 Task: In the sheet Budget Analysis ToolFont size of heading  18 Font style of dataoswald 'Font size of data '9 Alignment of headline & dataAlign center.   Fill color in heading, Red Font color of dataIn the sheet   Radiant Sales log   book
Action: Key pressed <Key.caps_lock>B<Key.caps_lock>uget<Key.space><Key.caps_lock>A<Key.caps_lock>nalysis<Key.space><Key.caps_lock>T<Key.caps_lock>ool<Key.enter>
Screenshot: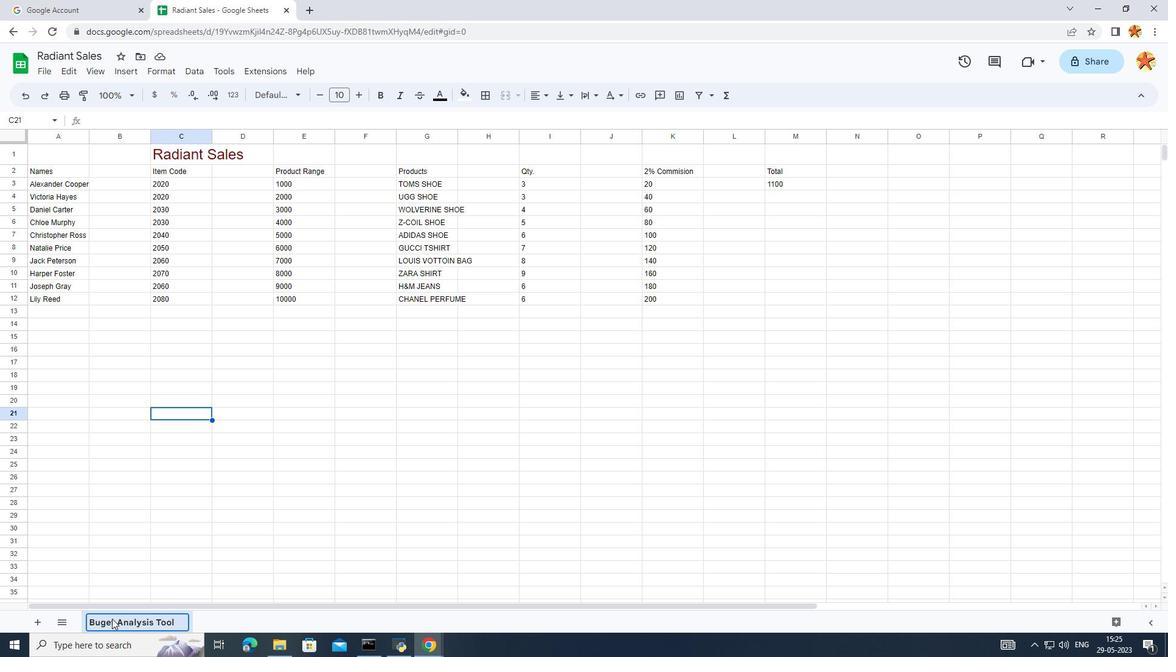 
Action: Mouse moved to (167, 144)
Screenshot: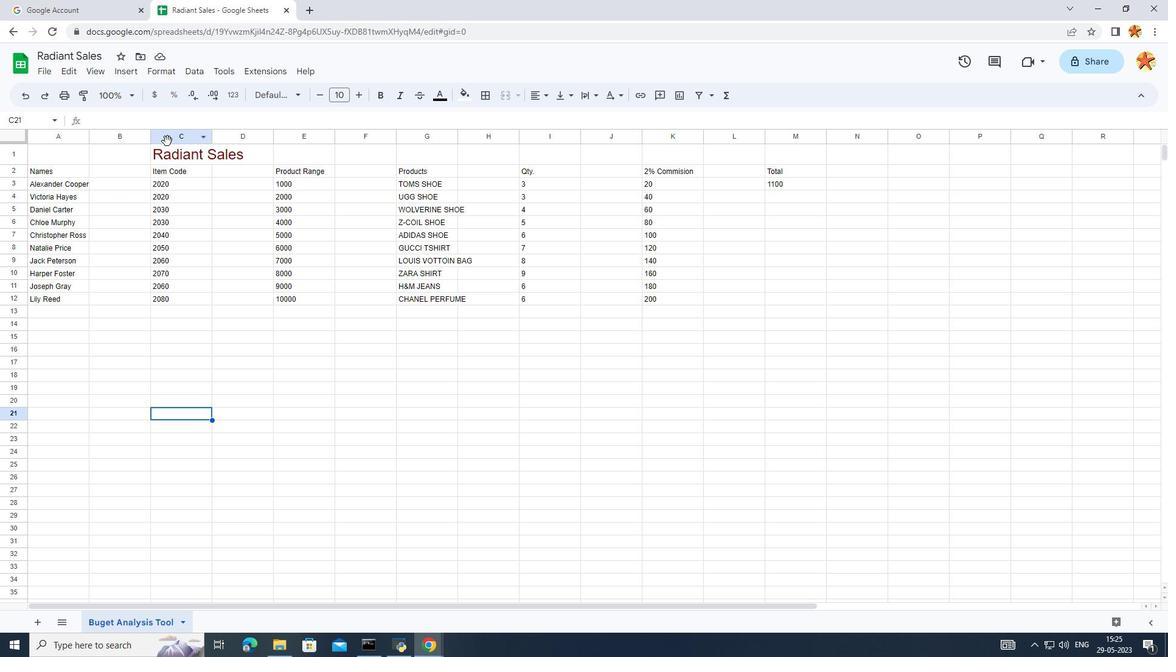 
Action: Mouse pressed left at (167, 144)
Screenshot: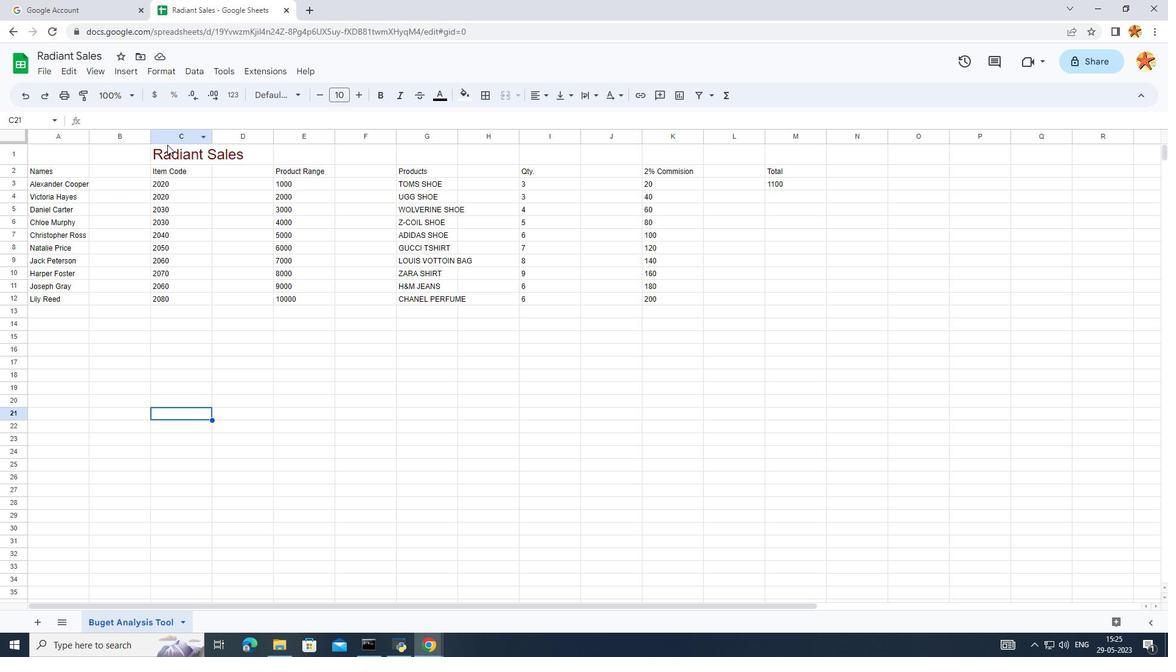 
Action: Mouse moved to (322, 93)
Screenshot: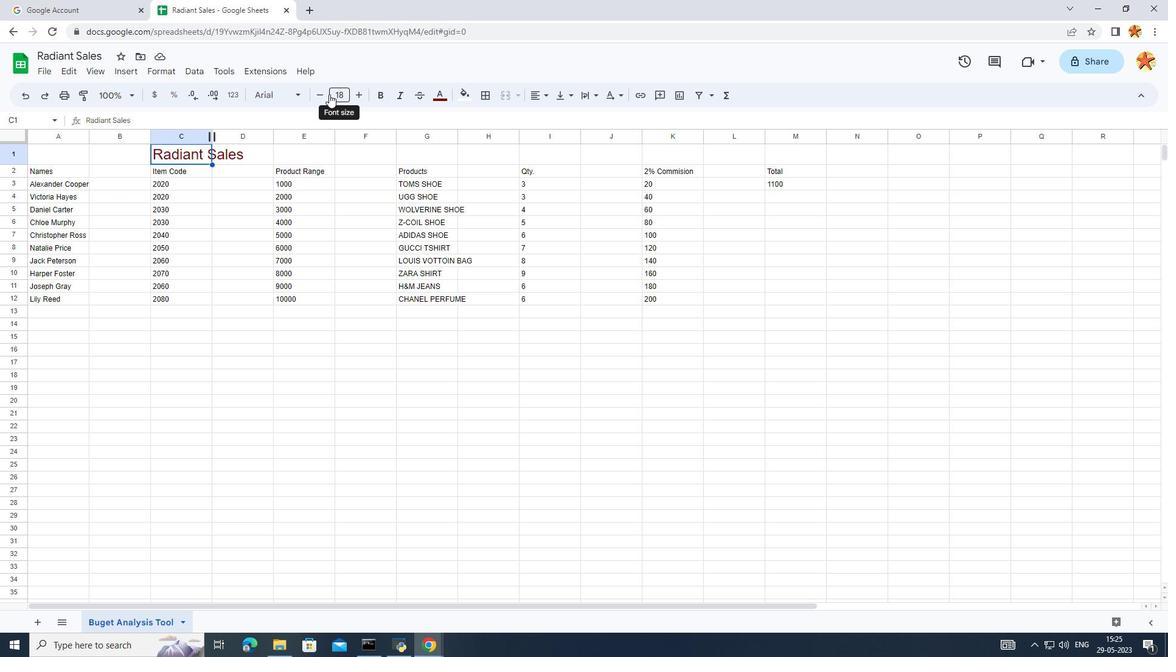 
Action: Mouse pressed left at (322, 93)
Screenshot: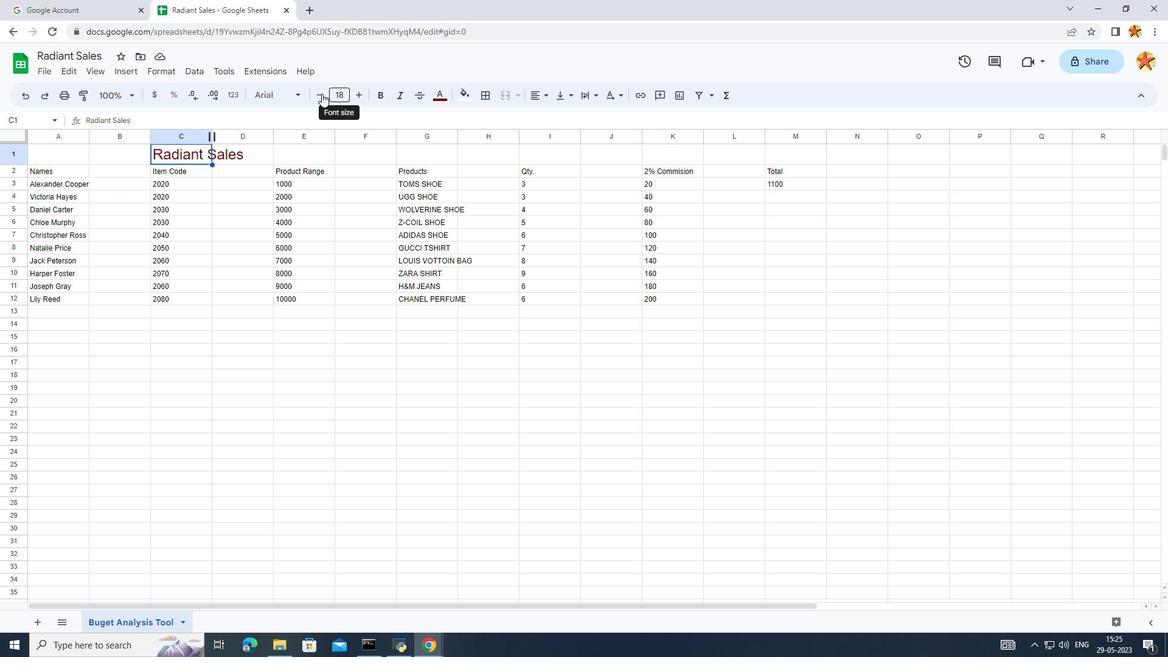 
Action: Mouse moved to (354, 96)
Screenshot: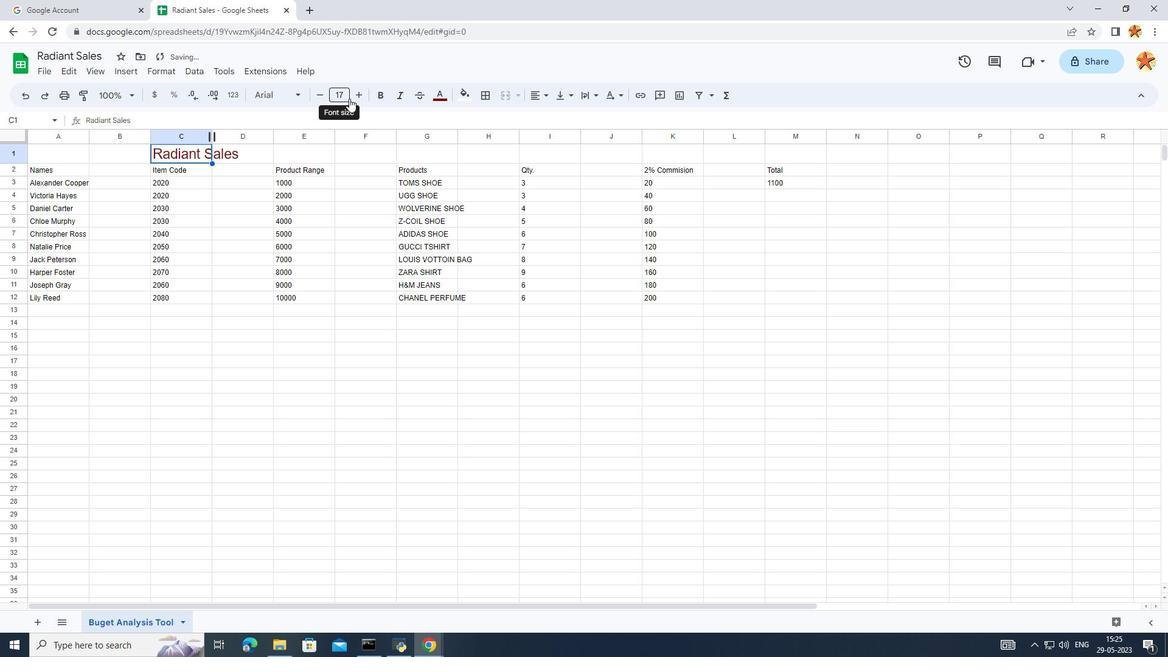 
Action: Mouse pressed left at (354, 96)
Screenshot: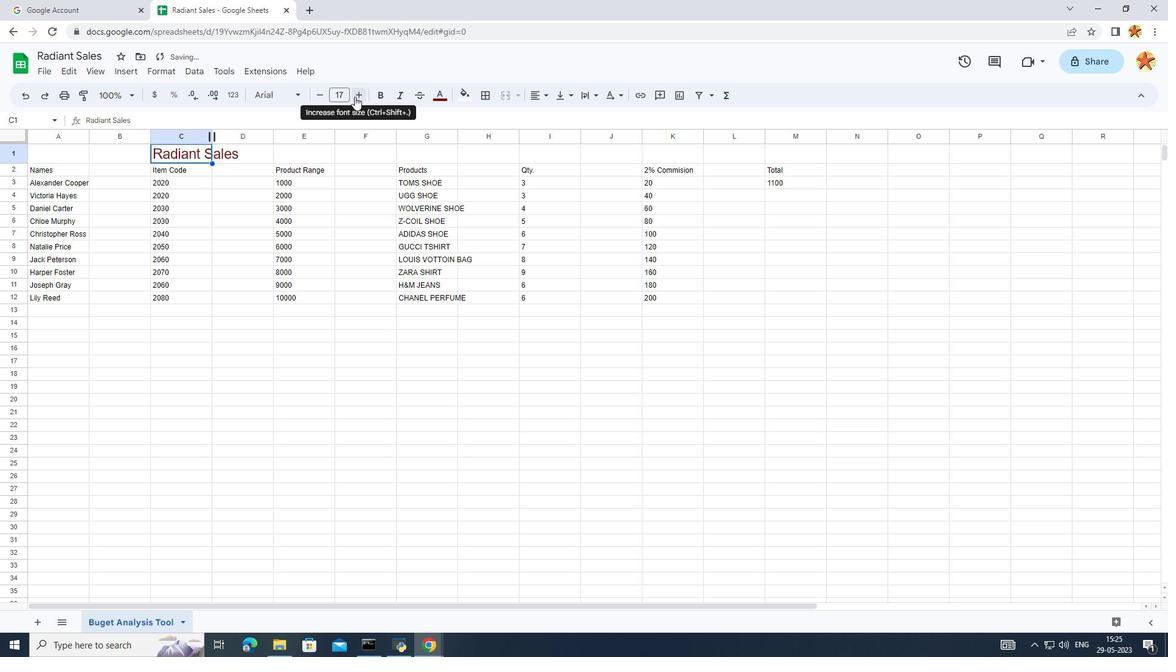 
Action: Mouse moved to (298, 91)
Screenshot: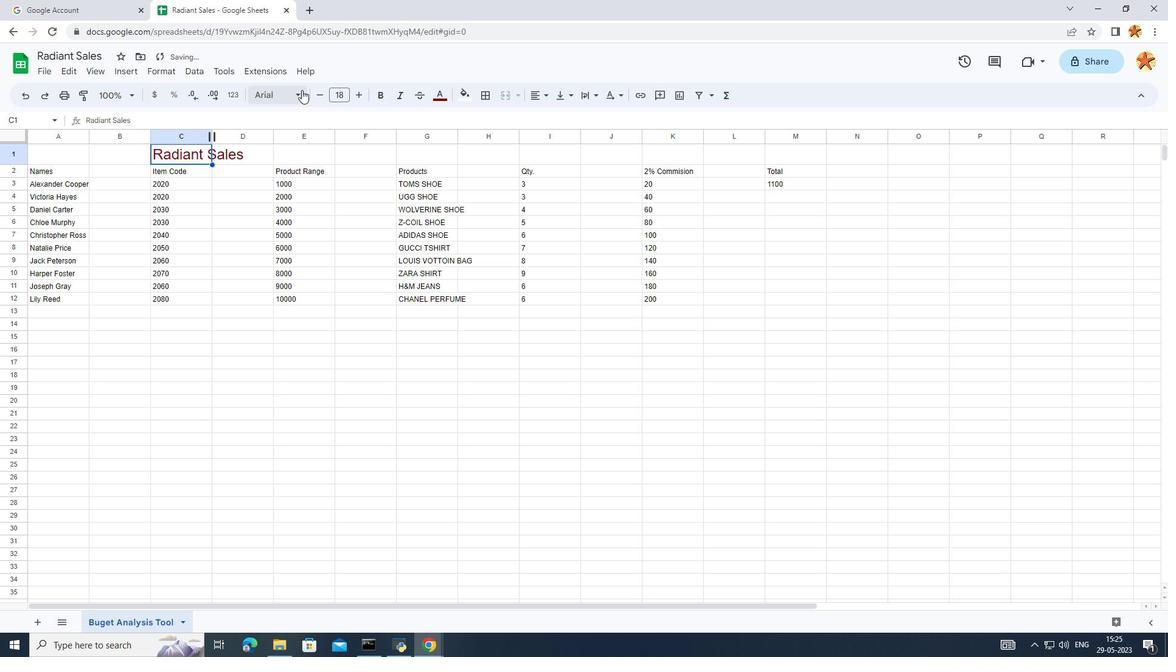 
Action: Mouse pressed left at (298, 91)
Screenshot: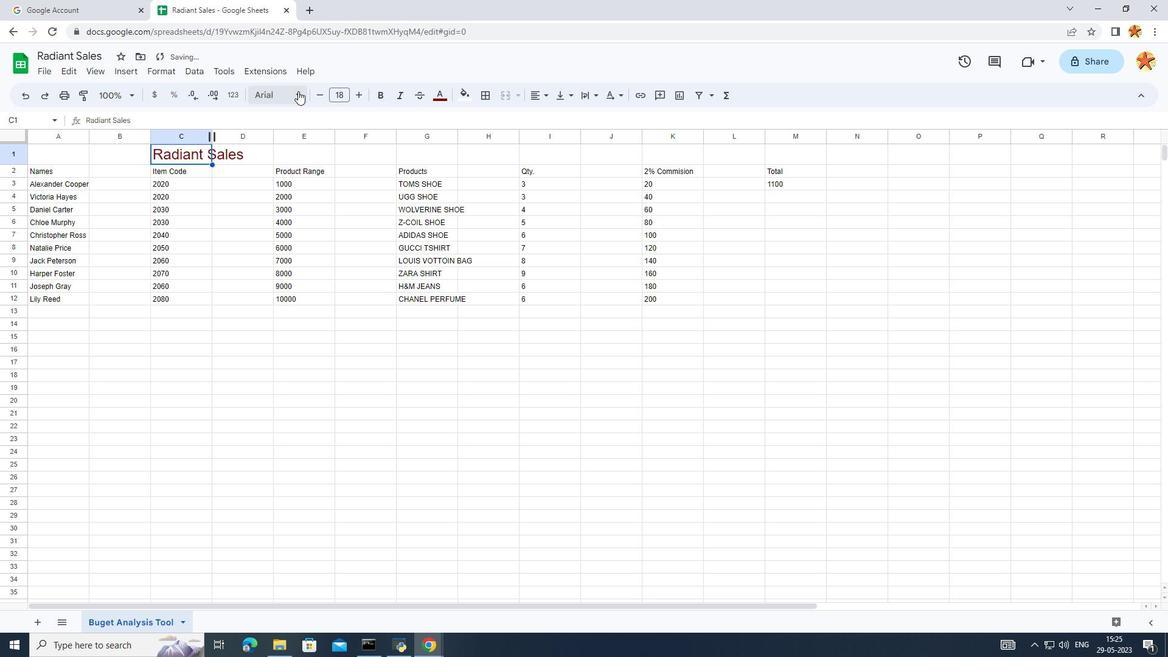 
Action: Mouse moved to (307, 454)
Screenshot: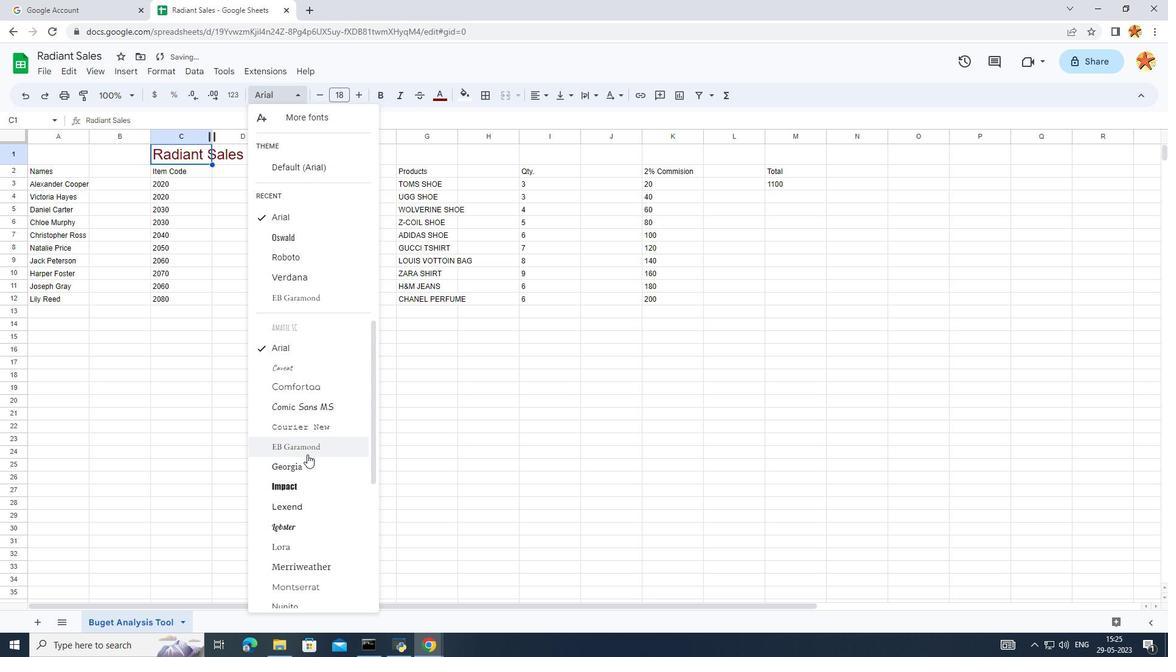 
Action: Mouse scrolled (307, 454) with delta (0, 0)
Screenshot: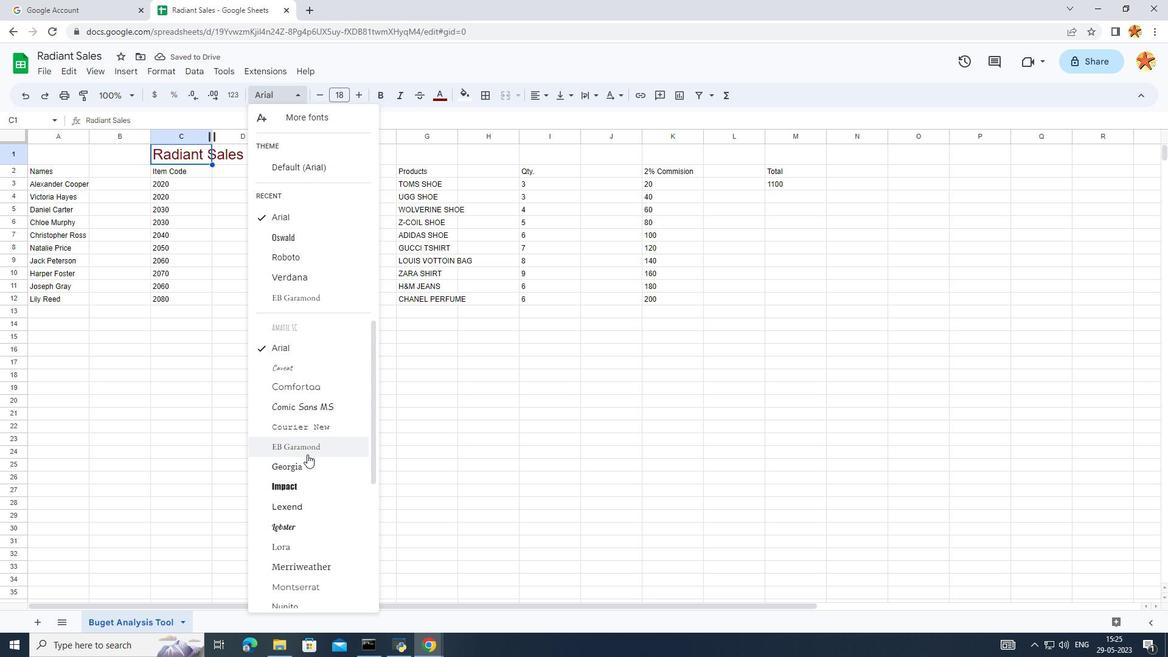 
Action: Mouse scrolled (307, 454) with delta (0, 0)
Screenshot: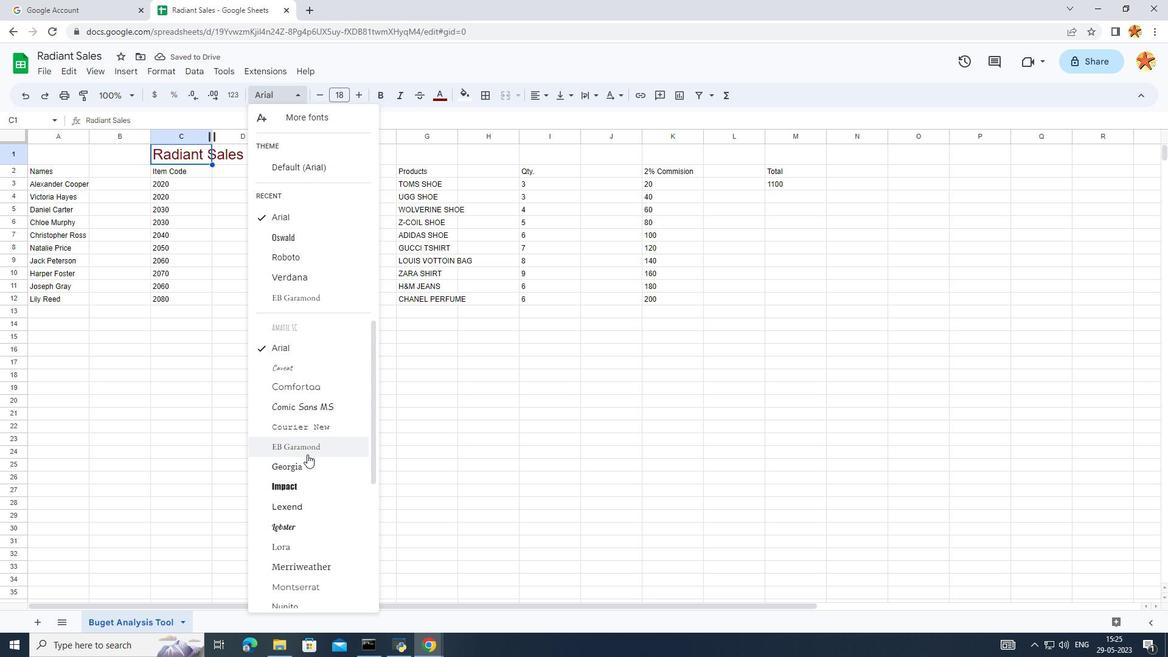 
Action: Mouse scrolled (307, 454) with delta (0, 0)
Screenshot: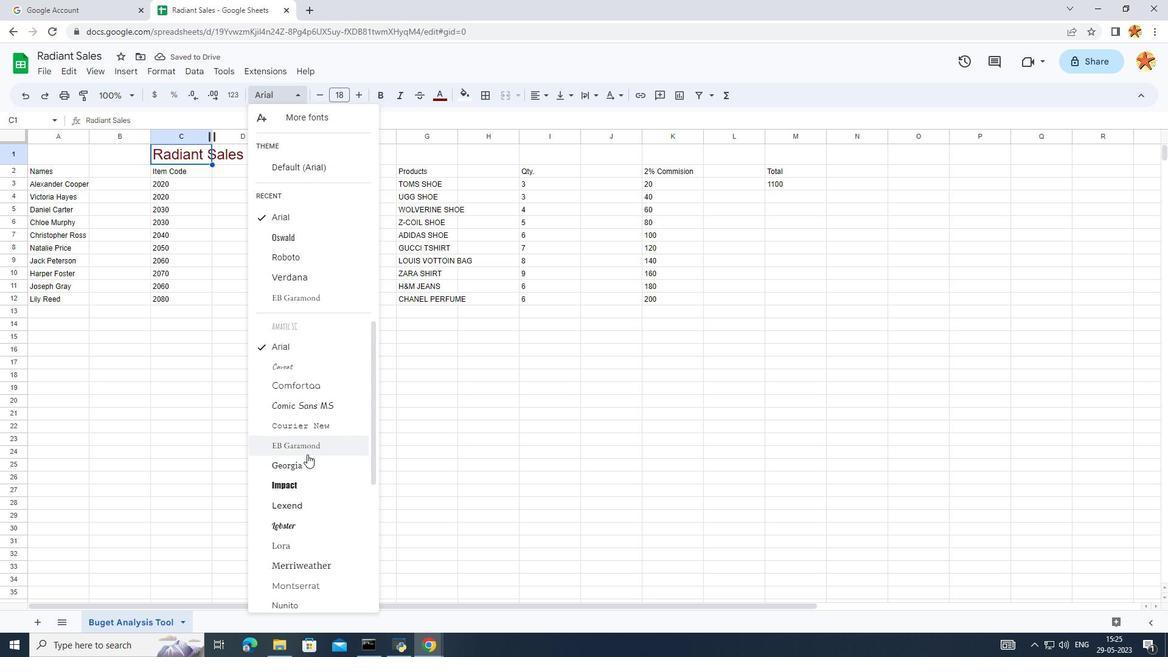 
Action: Mouse pressed left at (307, 454)
Screenshot: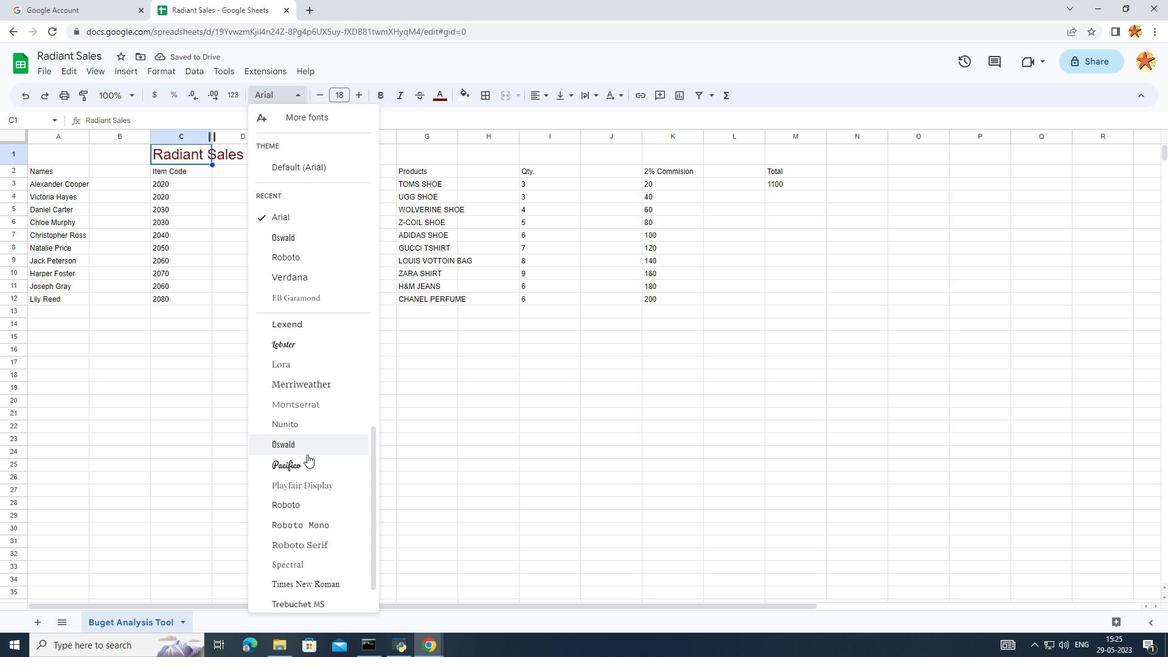 
Action: Mouse moved to (45, 171)
Screenshot: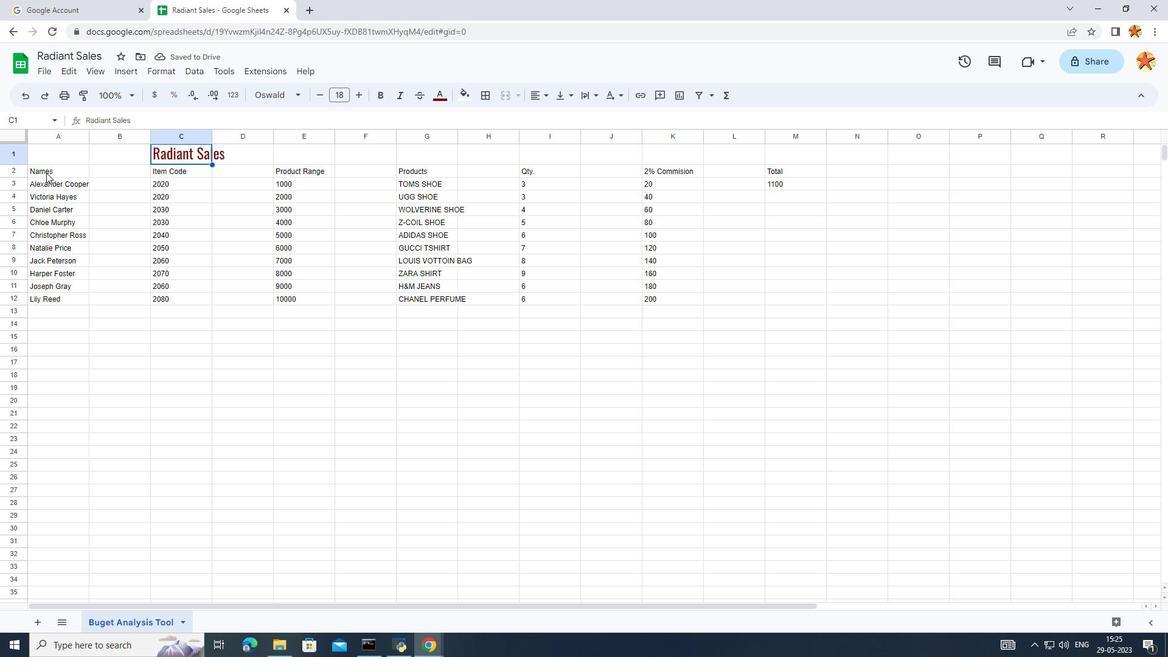 
Action: Mouse pressed left at (45, 171)
Screenshot: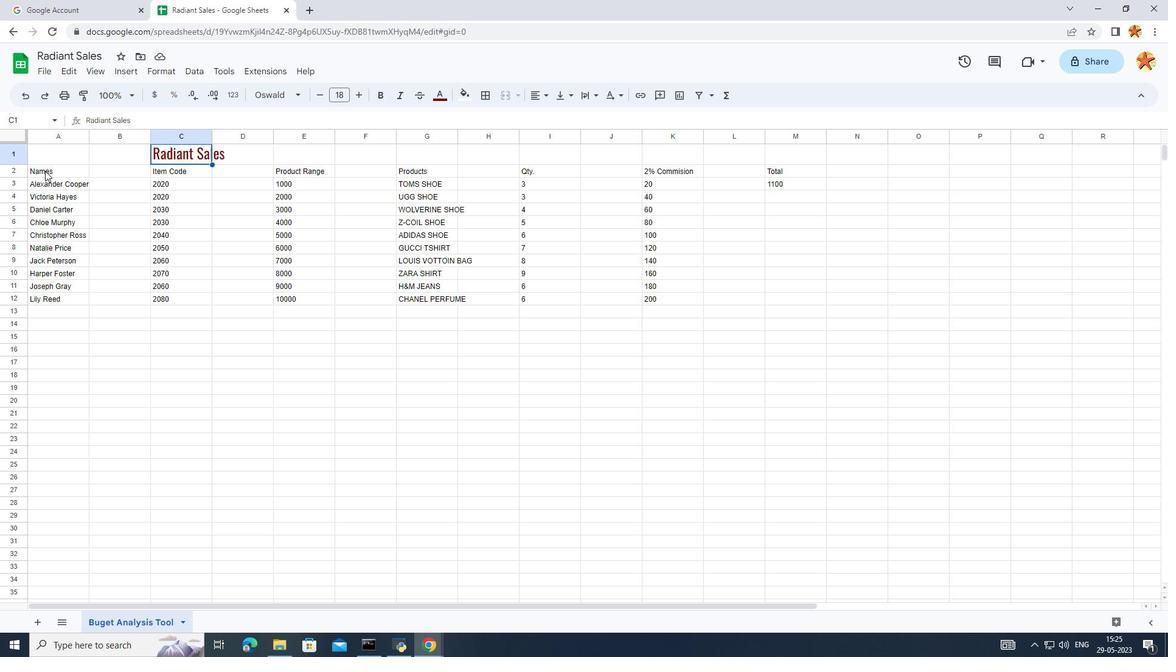 
Action: Mouse moved to (266, 95)
Screenshot: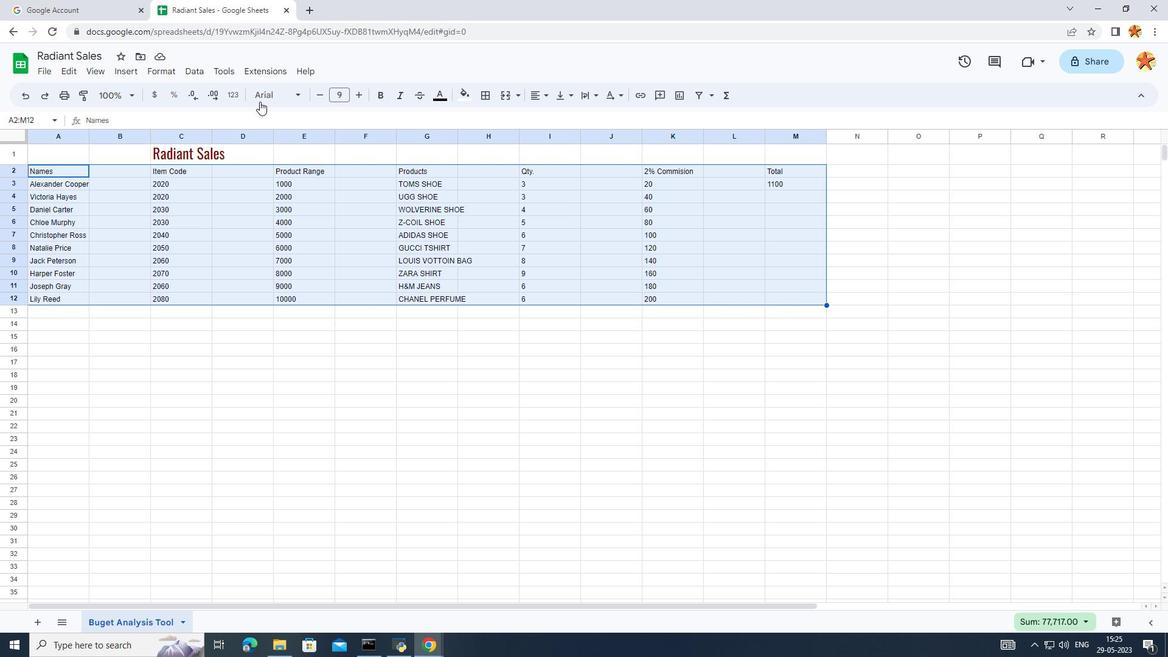 
Action: Mouse pressed left at (266, 95)
Screenshot: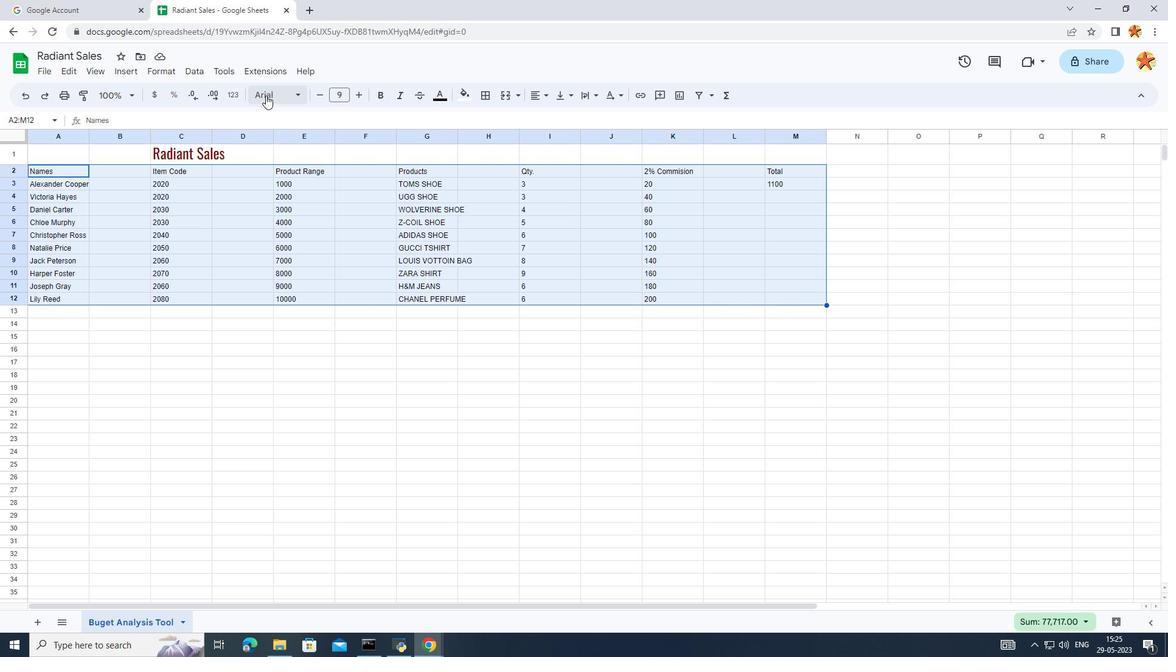 
Action: Mouse moved to (295, 224)
Screenshot: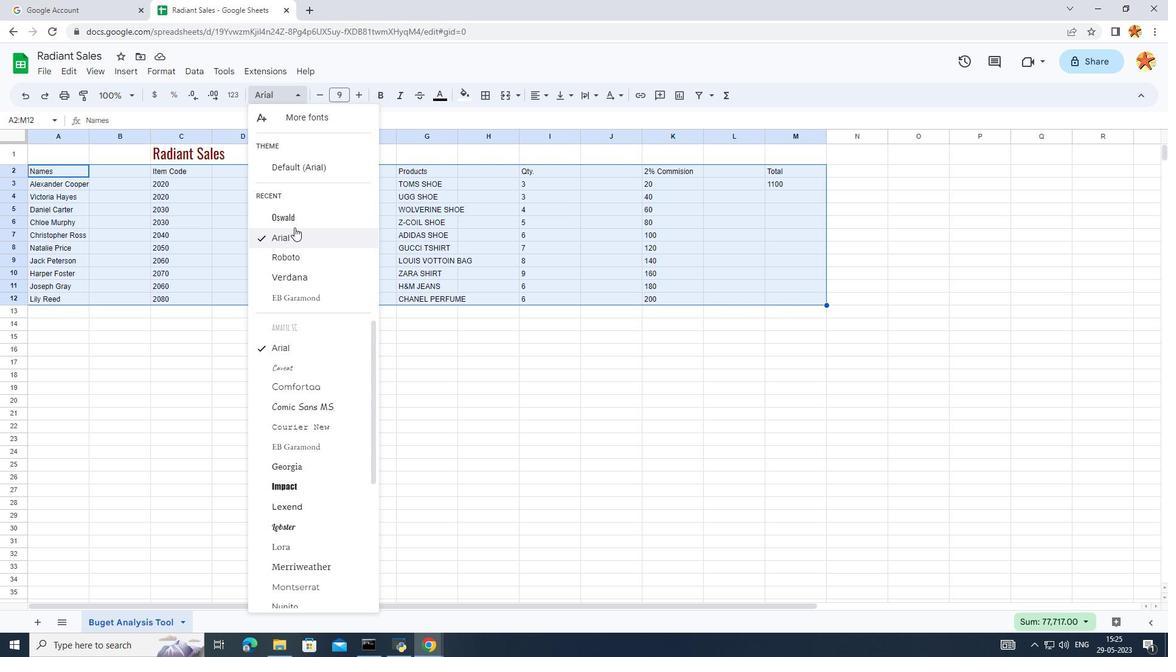 
Action: Mouse pressed left at (295, 224)
Screenshot: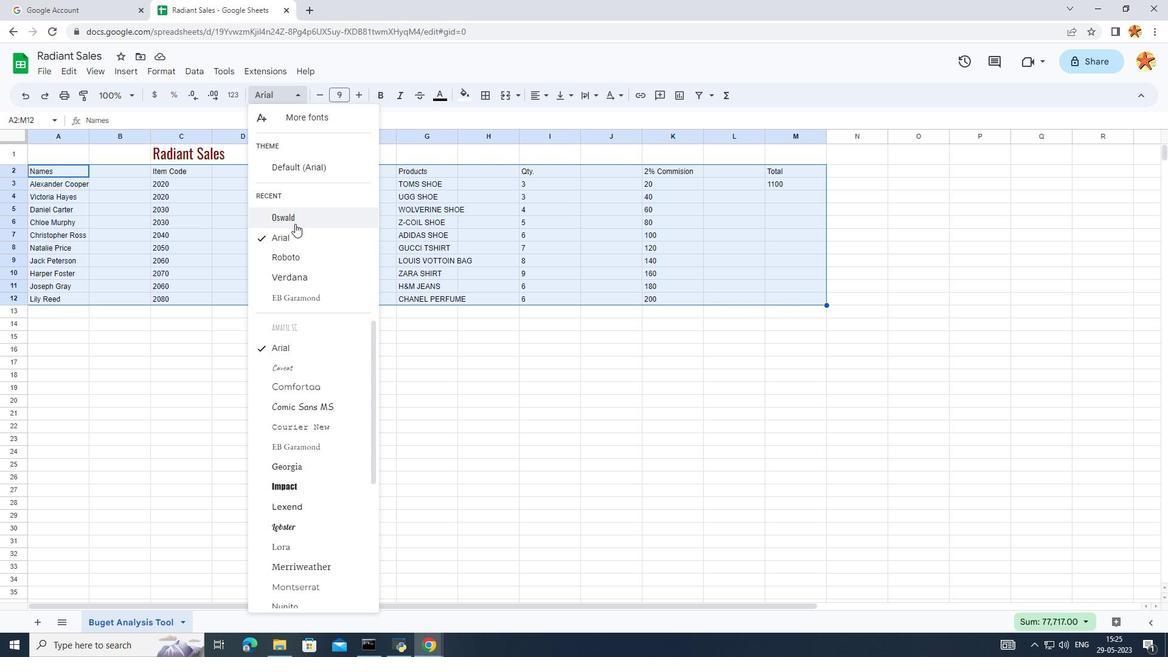 
Action: Mouse moved to (540, 96)
Screenshot: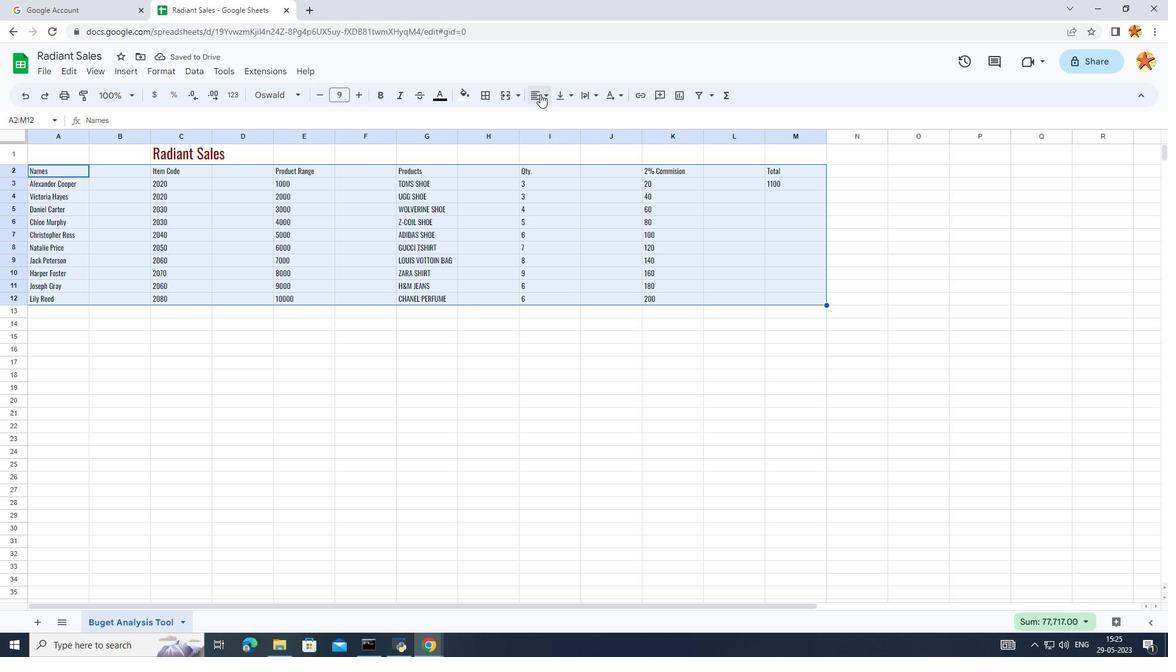 
Action: Mouse pressed left at (540, 96)
Screenshot: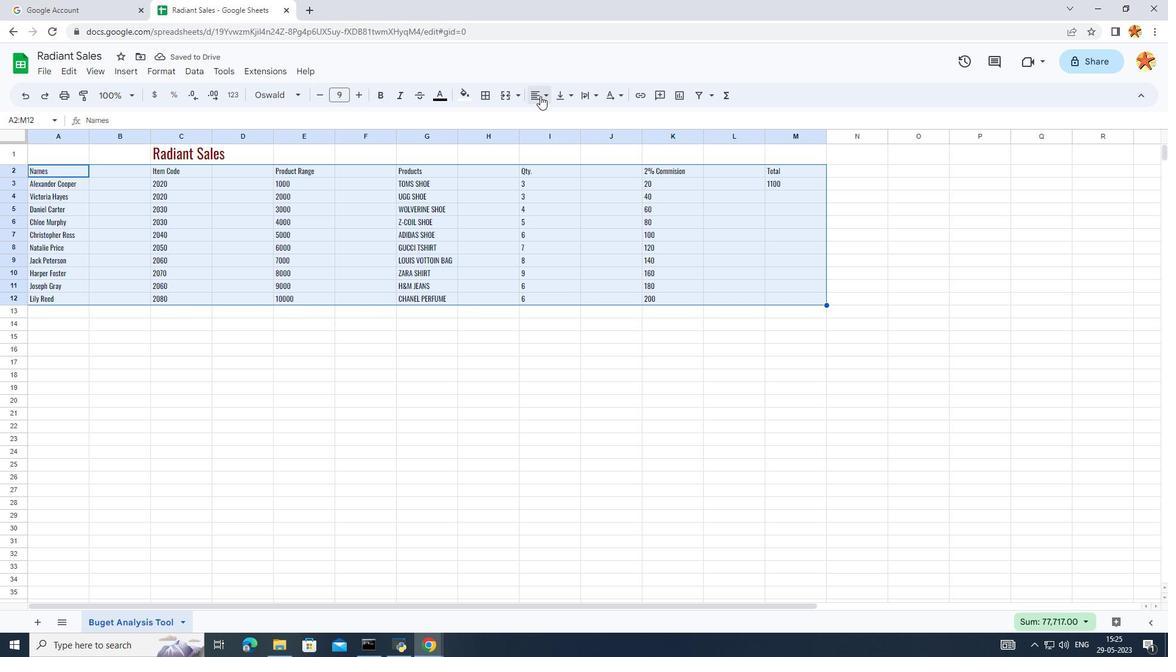 
Action: Mouse moved to (555, 116)
Screenshot: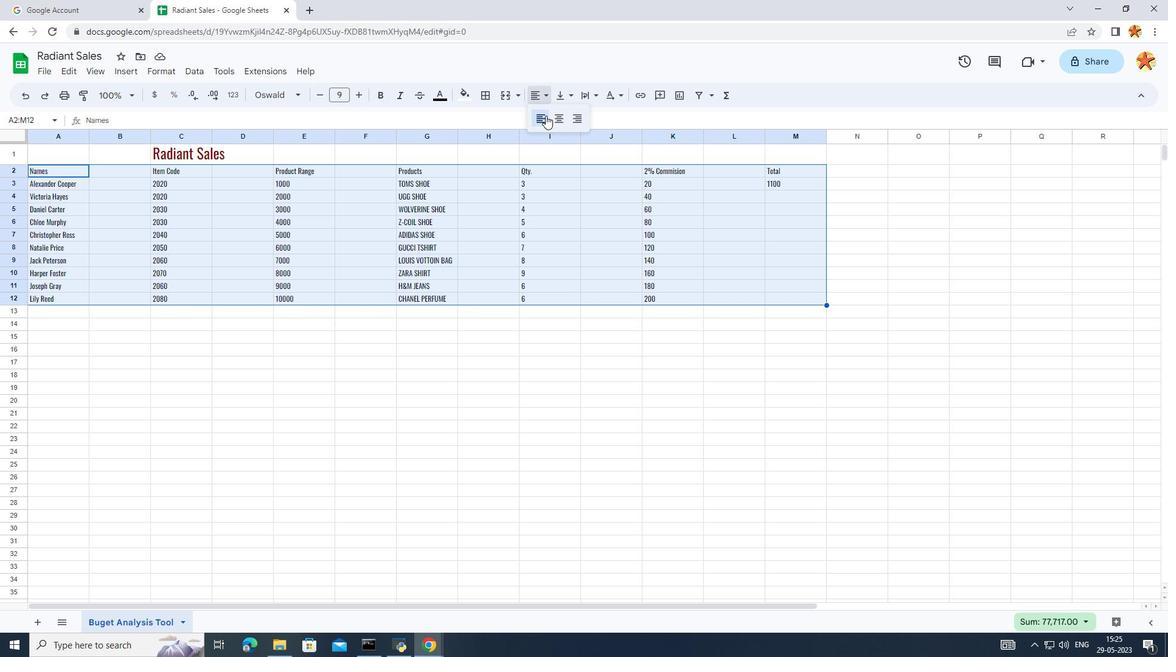 
Action: Mouse pressed left at (555, 116)
Screenshot: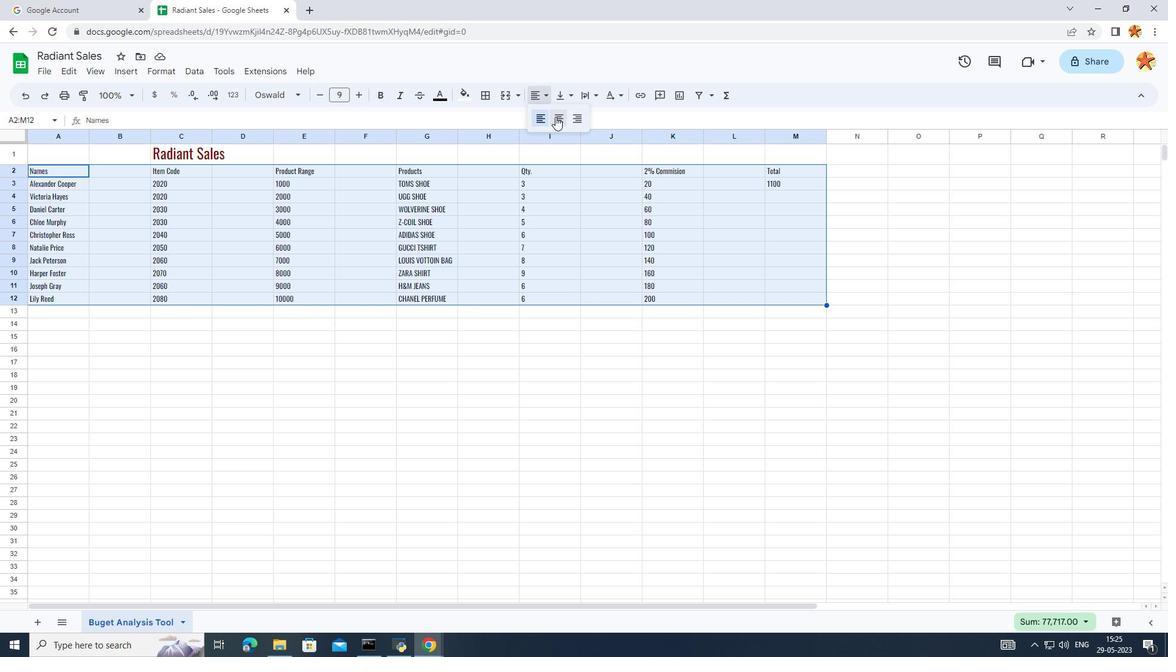 
Action: Mouse moved to (175, 158)
Screenshot: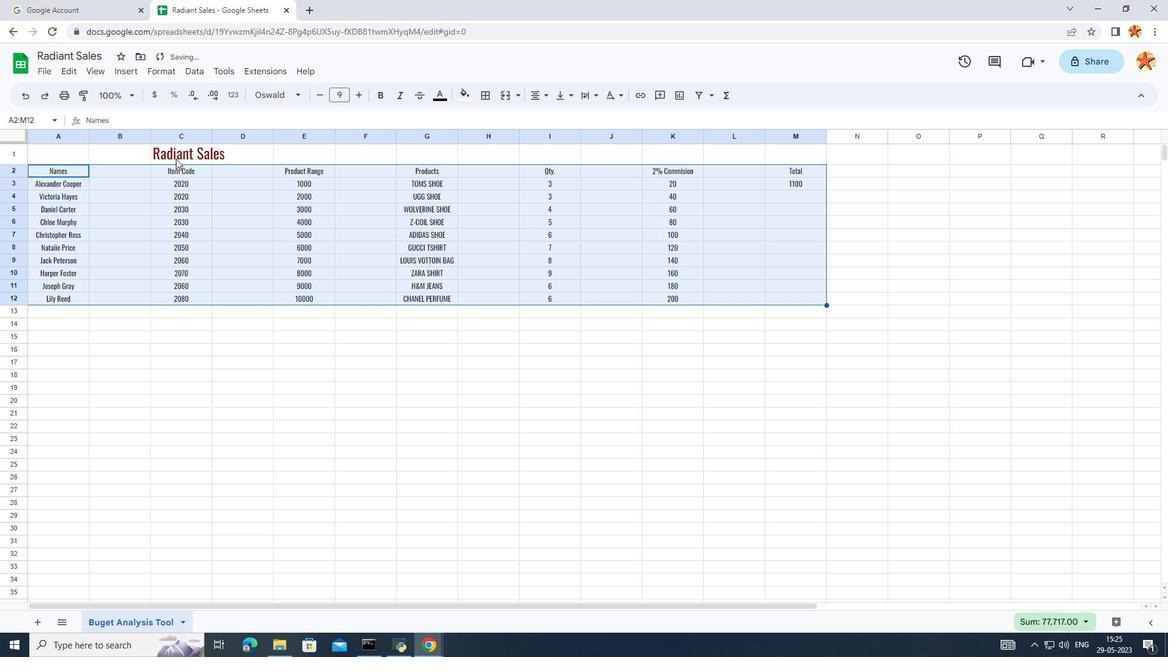 
Action: Mouse pressed left at (175, 158)
Screenshot: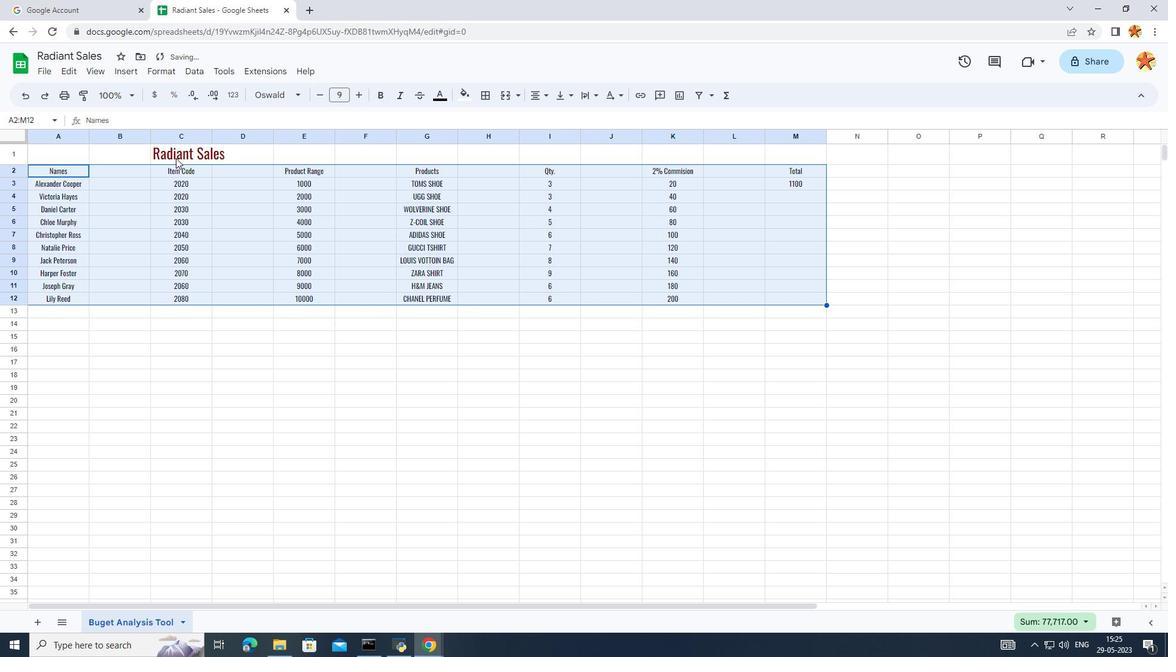 
Action: Mouse moved to (536, 94)
Screenshot: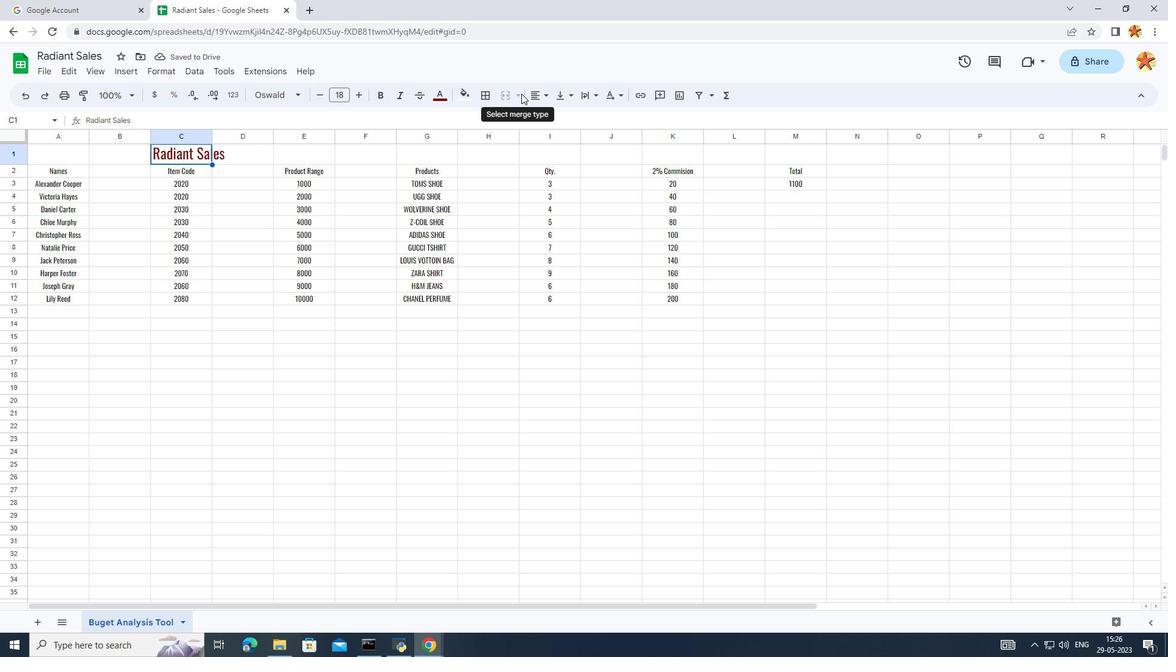 
Action: Mouse pressed left at (536, 94)
Screenshot: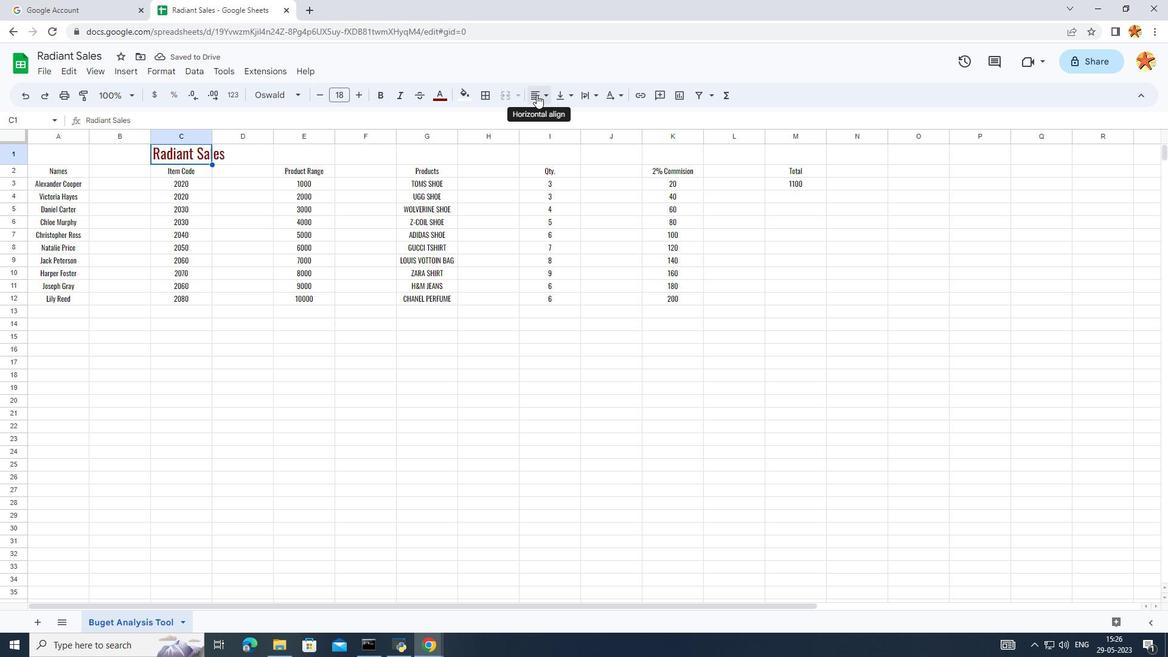 
Action: Mouse moved to (555, 115)
Screenshot: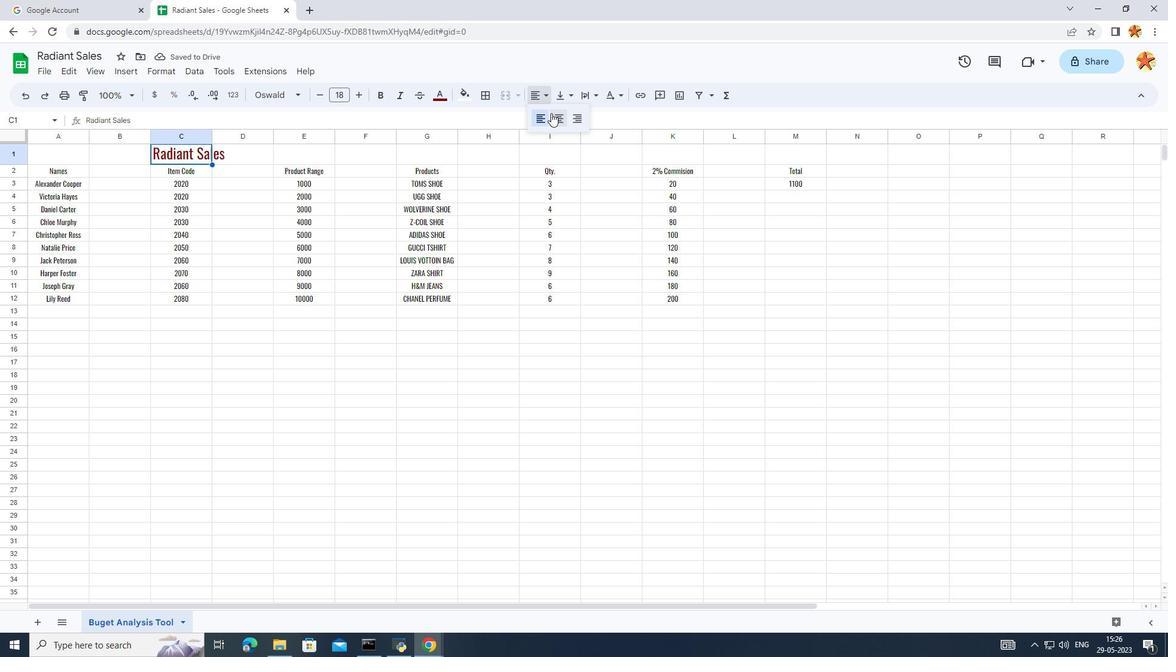 
Action: Mouse pressed left at (555, 115)
Screenshot: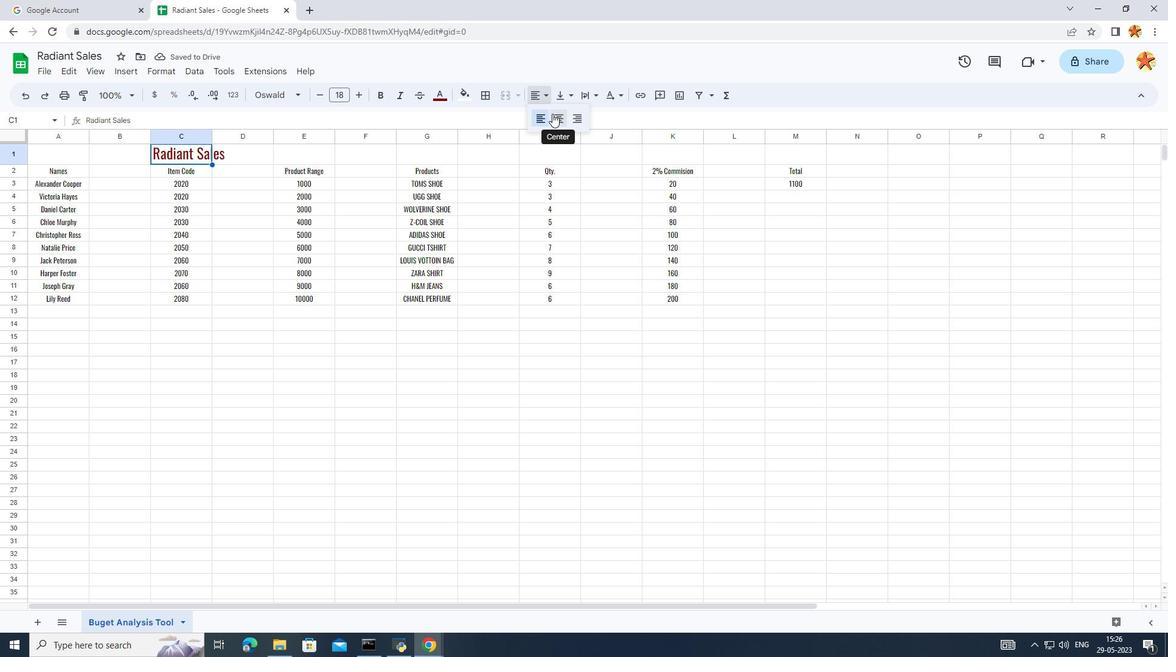 
Action: Mouse moved to (151, 435)
Screenshot: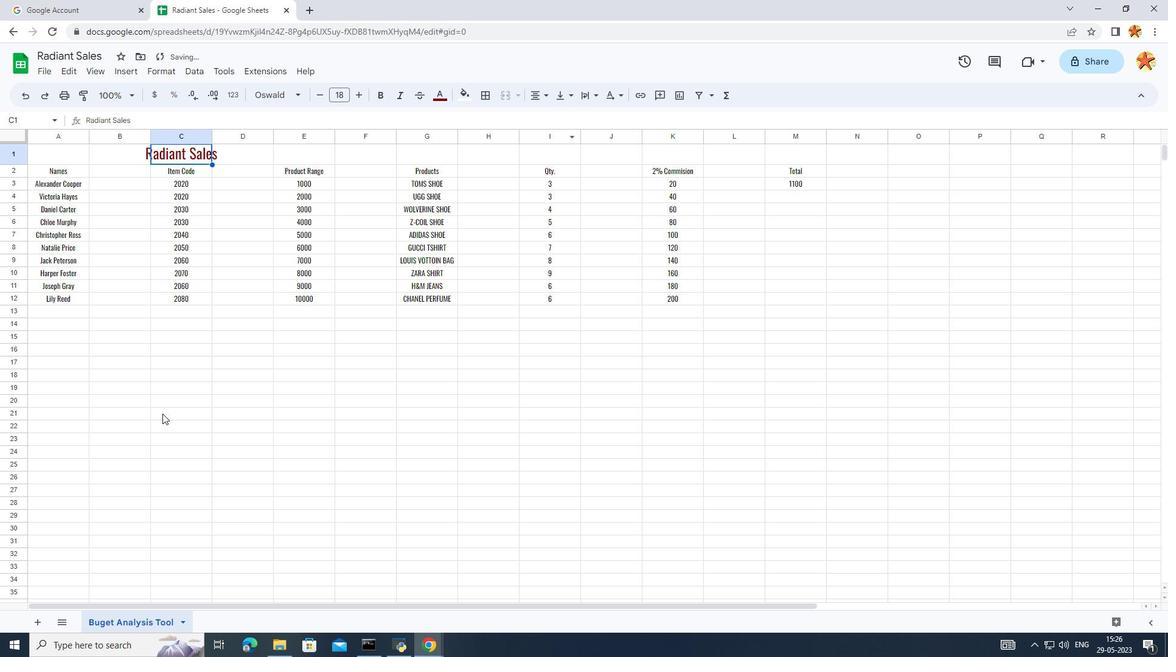 
Action: Mouse pressed left at (151, 435)
Screenshot: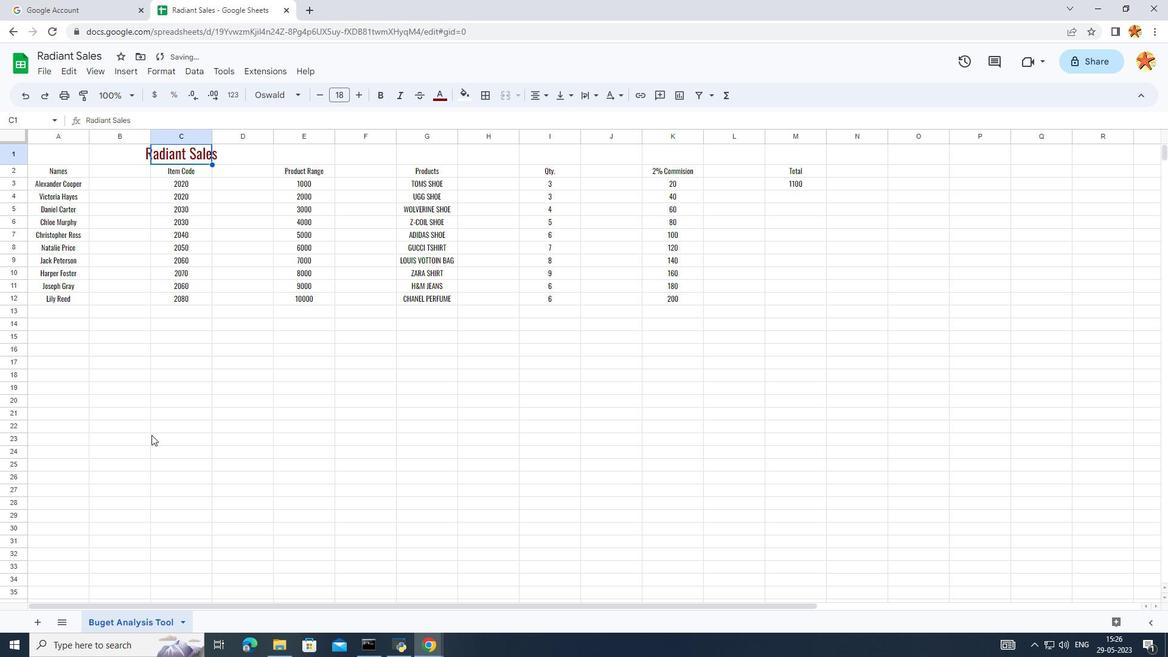 
Action: Mouse moved to (149, 147)
Screenshot: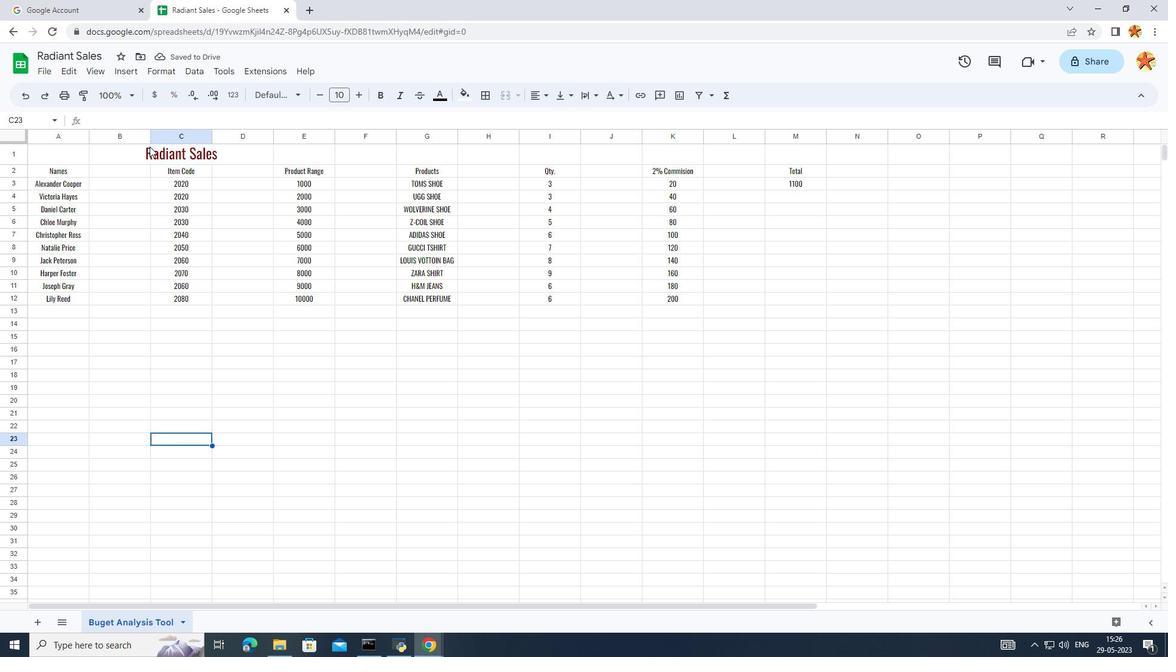 
Action: Mouse pressed left at (149, 147)
Screenshot: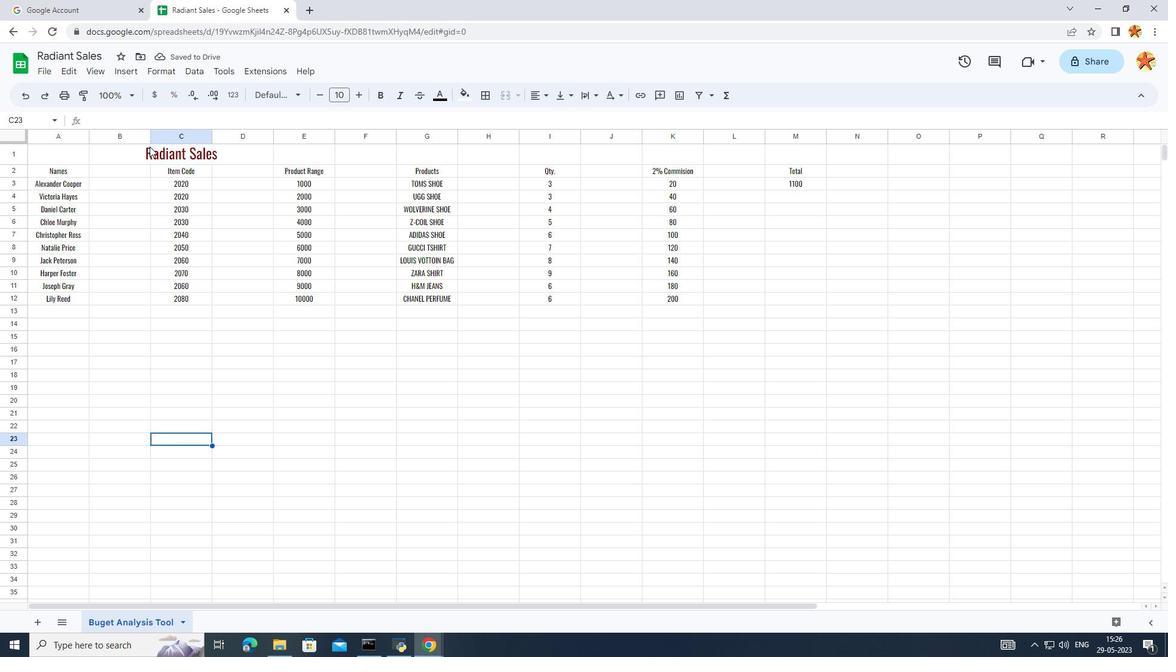 
Action: Mouse moved to (107, 365)
Screenshot: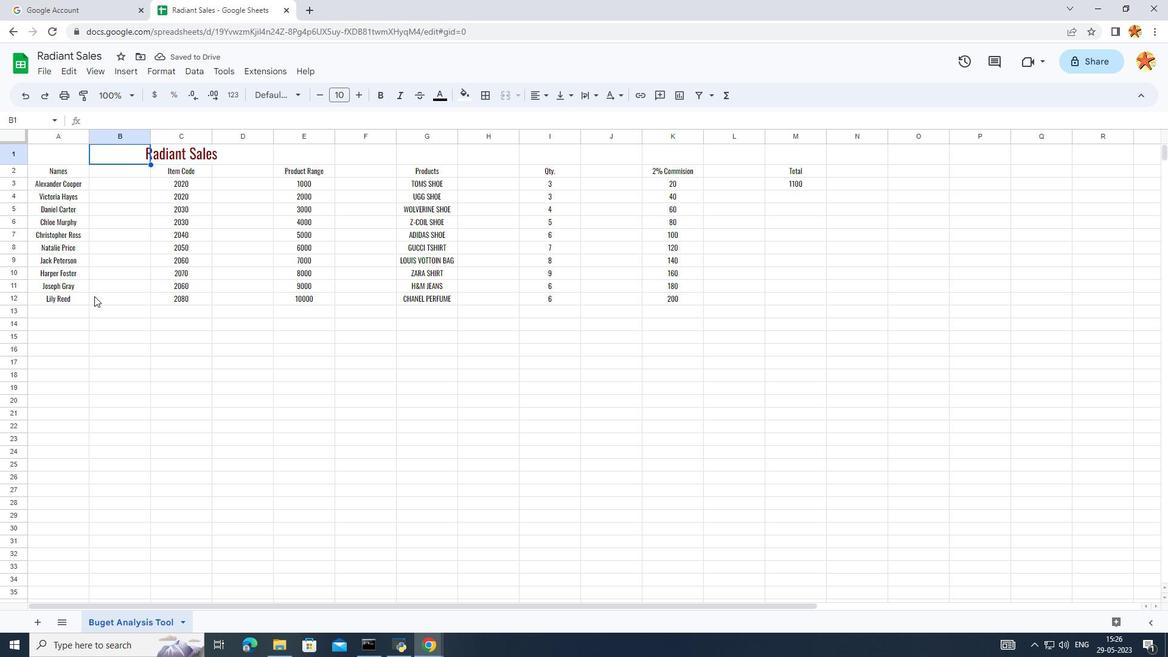 
Action: Mouse pressed left at (107, 365)
Screenshot: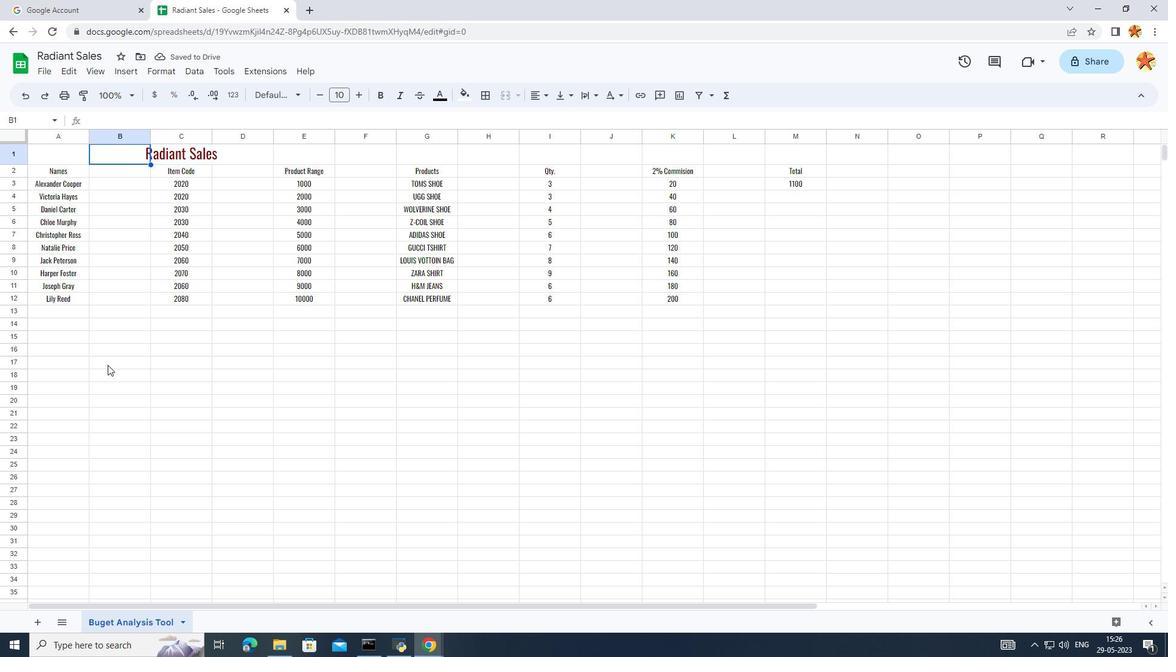 
Action: Mouse moved to (149, 154)
Screenshot: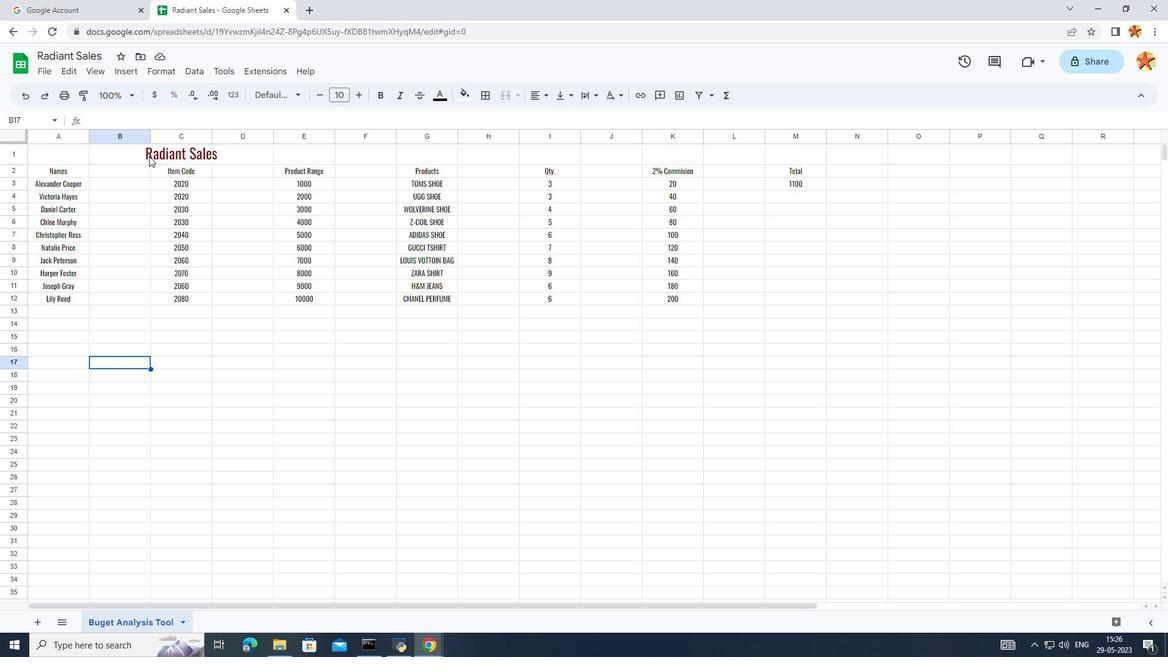 
Action: Mouse pressed left at (149, 154)
Screenshot: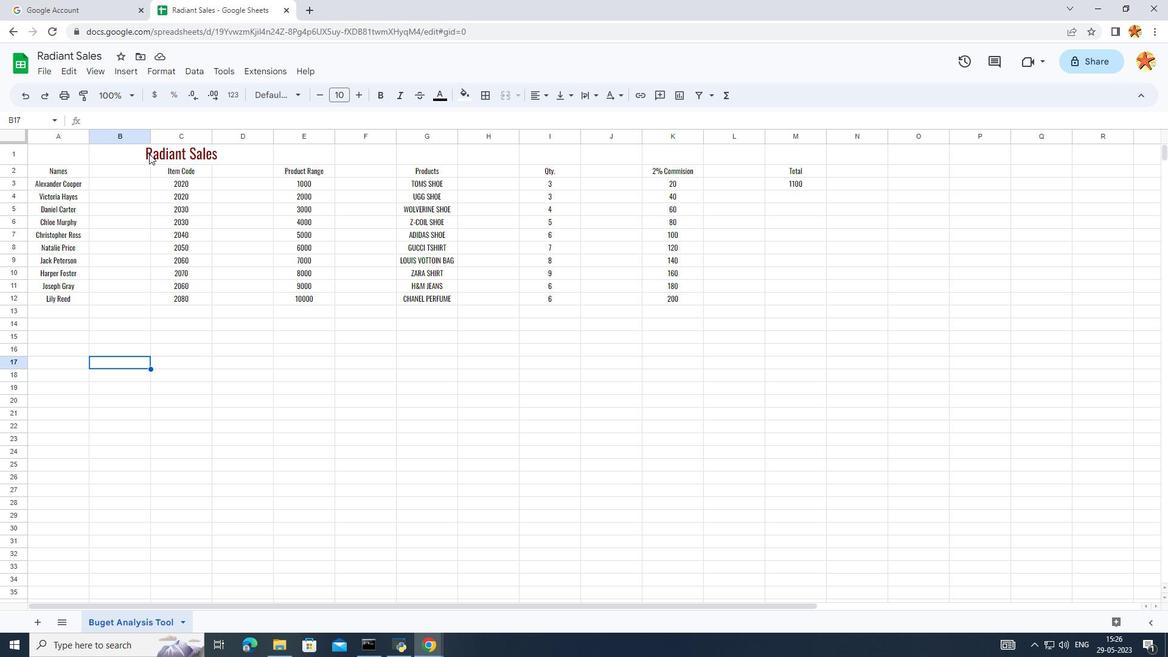 
Action: Mouse moved to (454, 98)
Screenshot: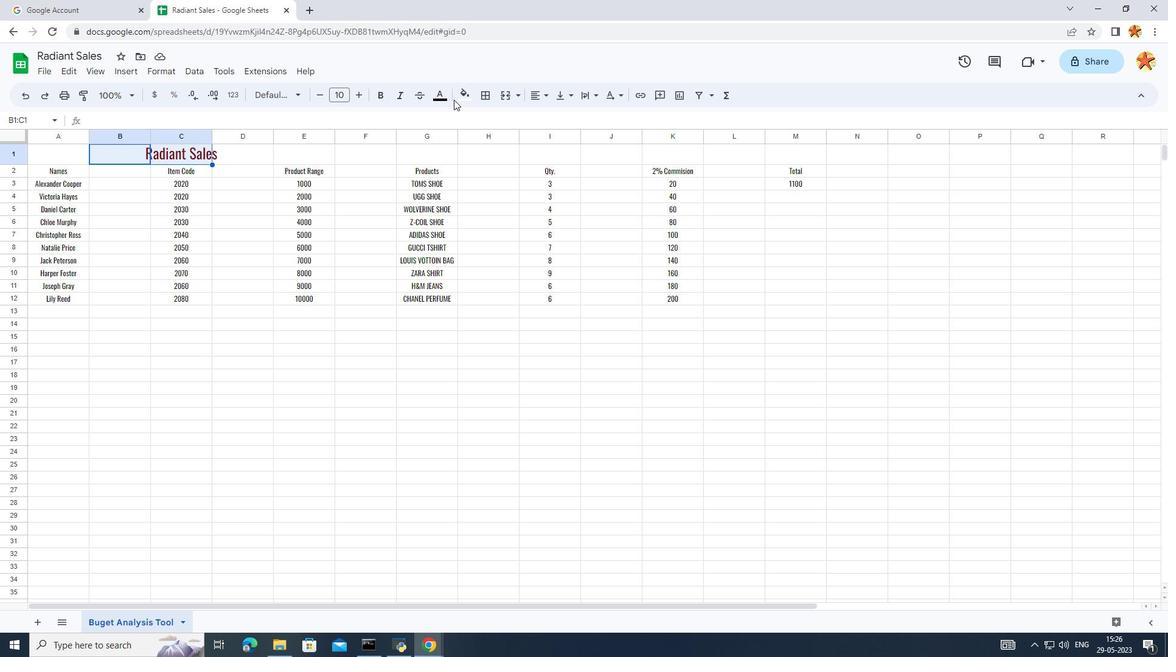 
Action: Mouse pressed left at (454, 98)
Screenshot: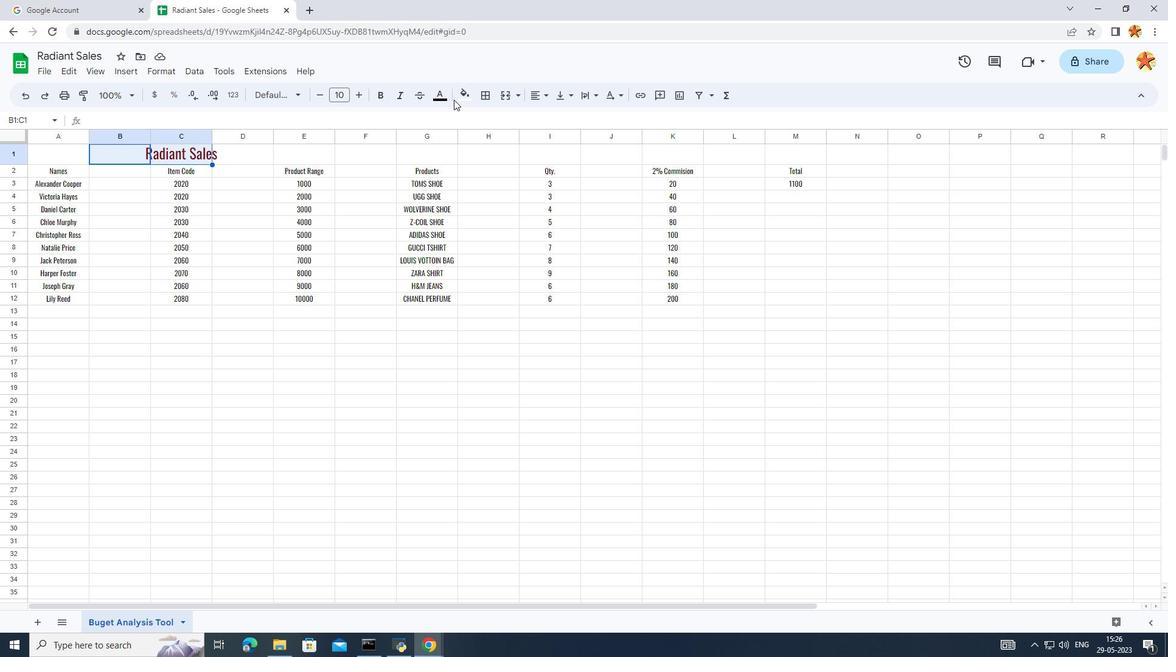 
Action: Mouse moved to (459, 96)
Screenshot: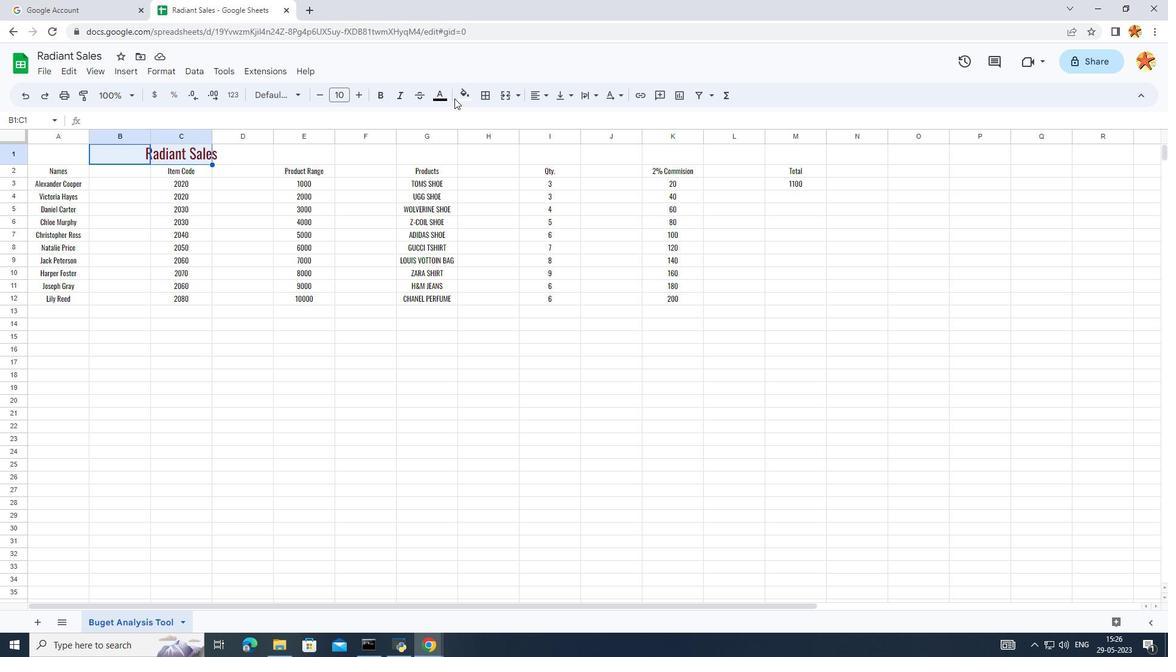 
Action: Mouse pressed left at (459, 96)
Screenshot: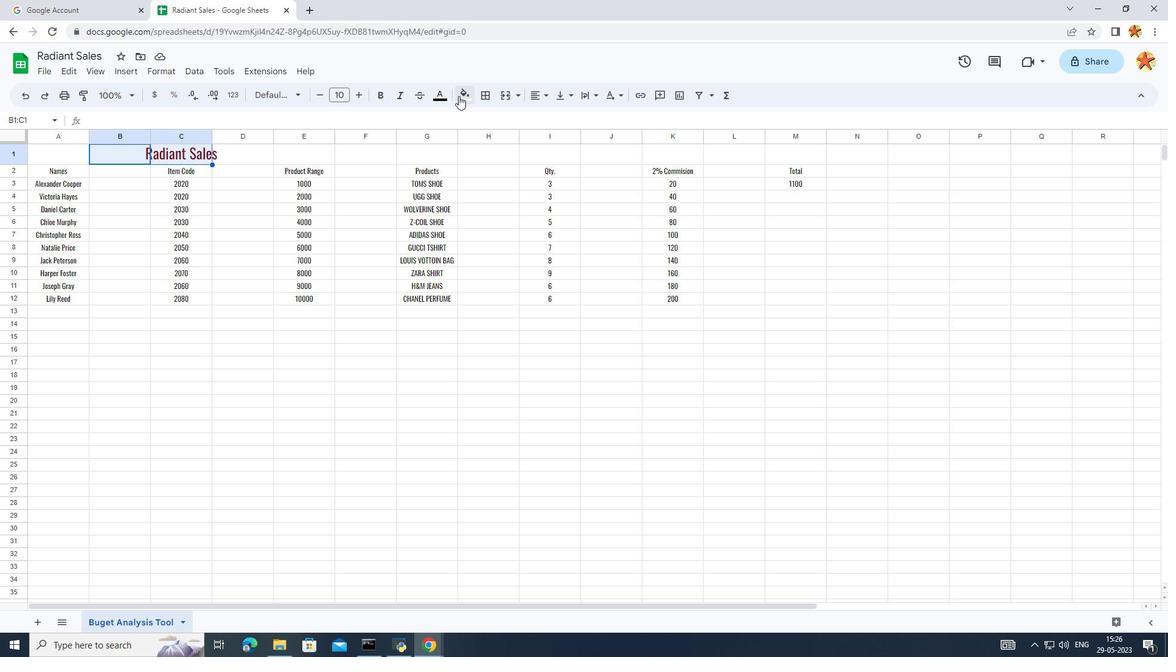 
Action: Mouse moved to (485, 154)
Screenshot: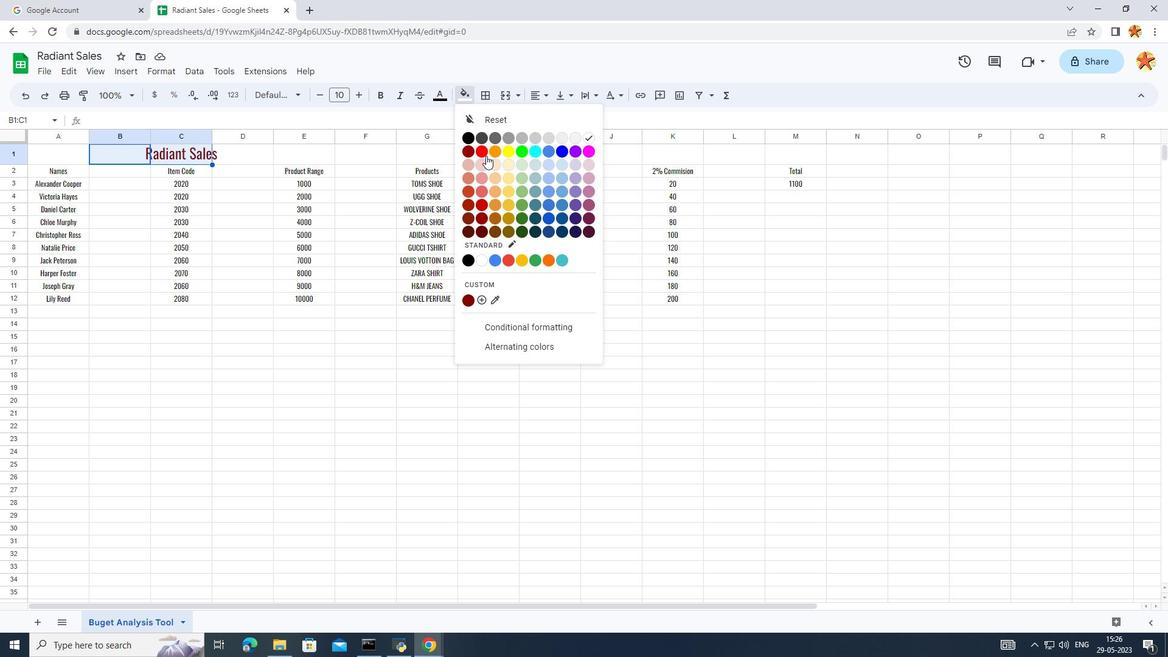 
Action: Mouse pressed left at (485, 154)
Screenshot: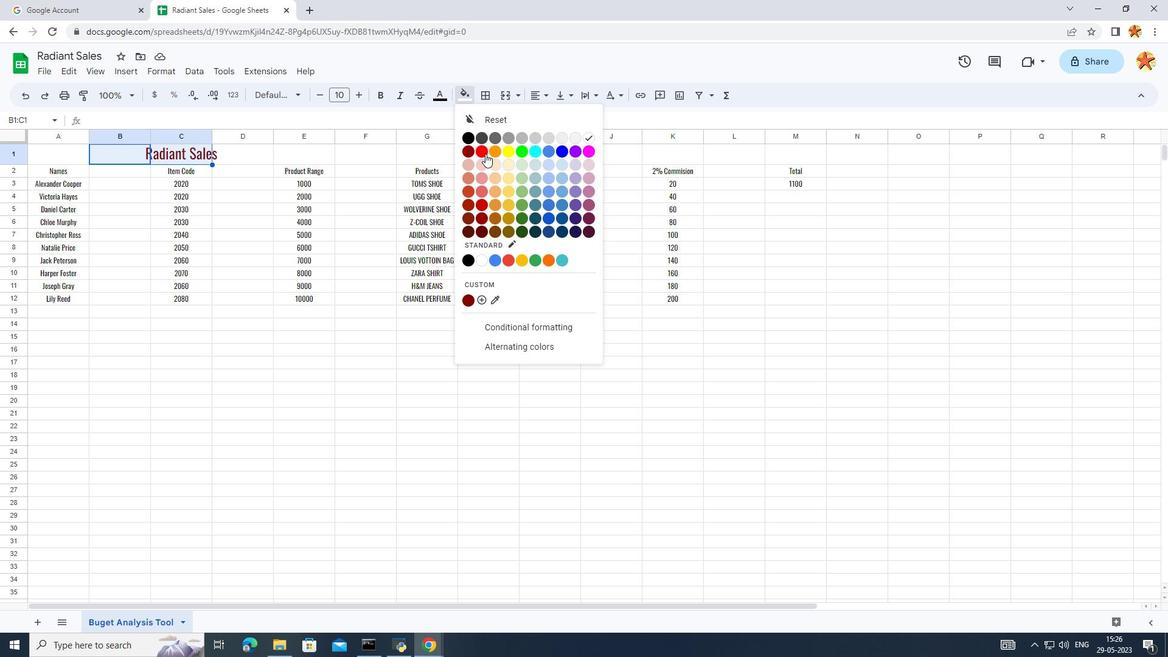 
Action: Mouse moved to (183, 175)
Screenshot: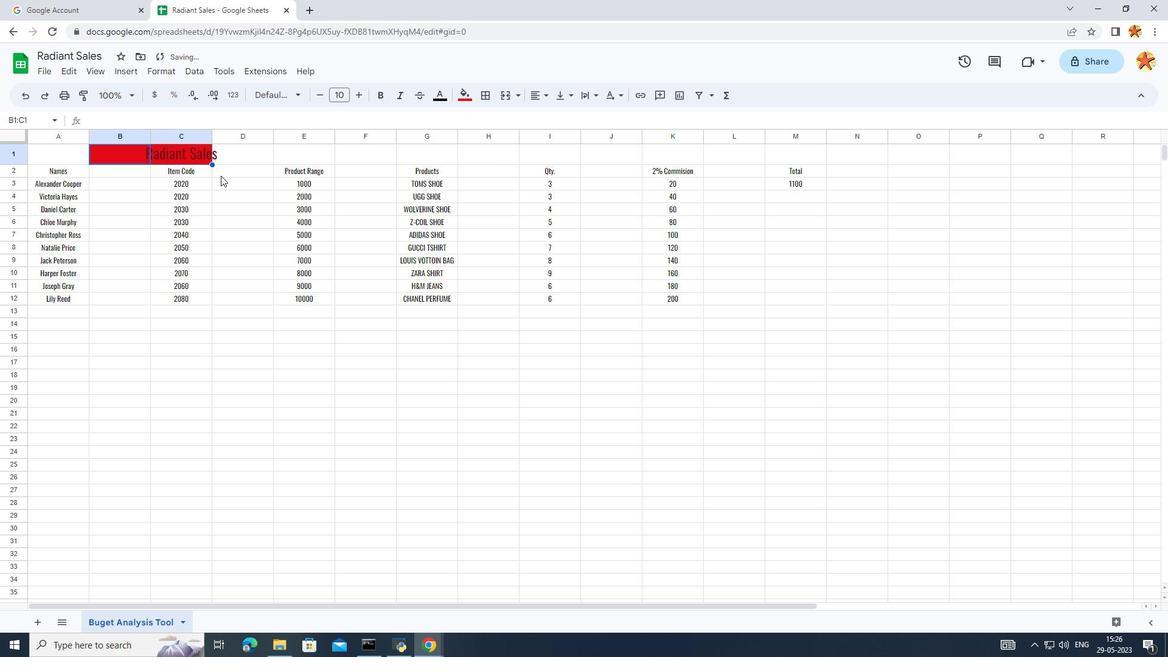 
Action: Key pressed <Key.shift>ctrl+Z
Screenshot: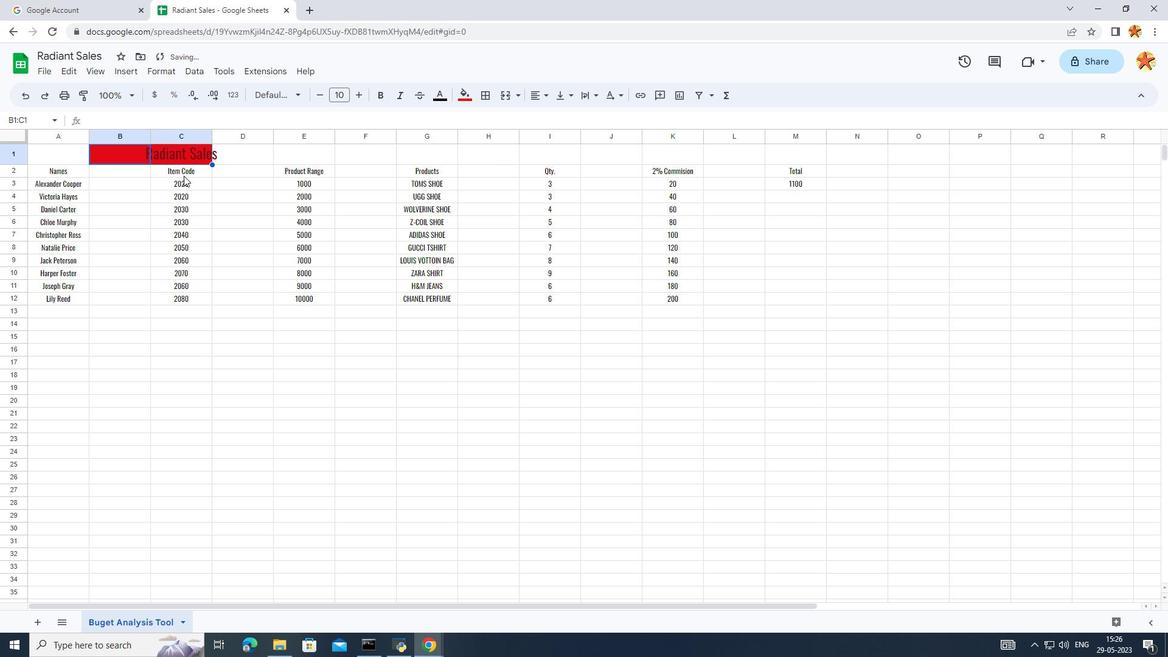 
Action: Mouse moved to (160, 165)
Screenshot: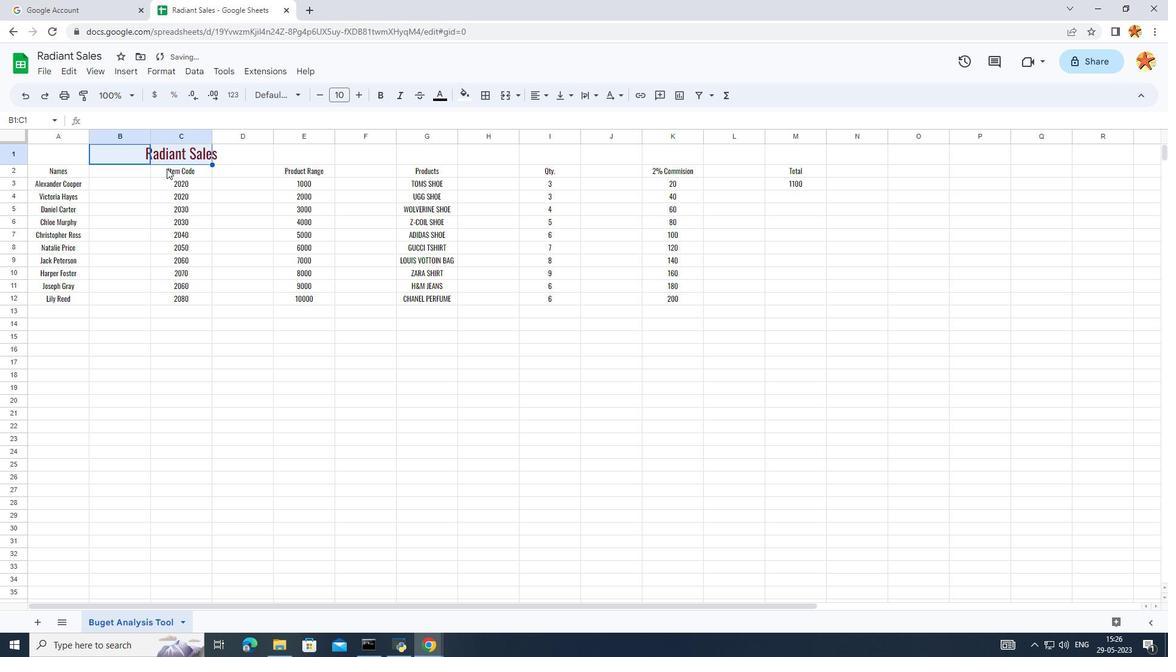 
Action: Mouse pressed left at (160, 165)
Screenshot: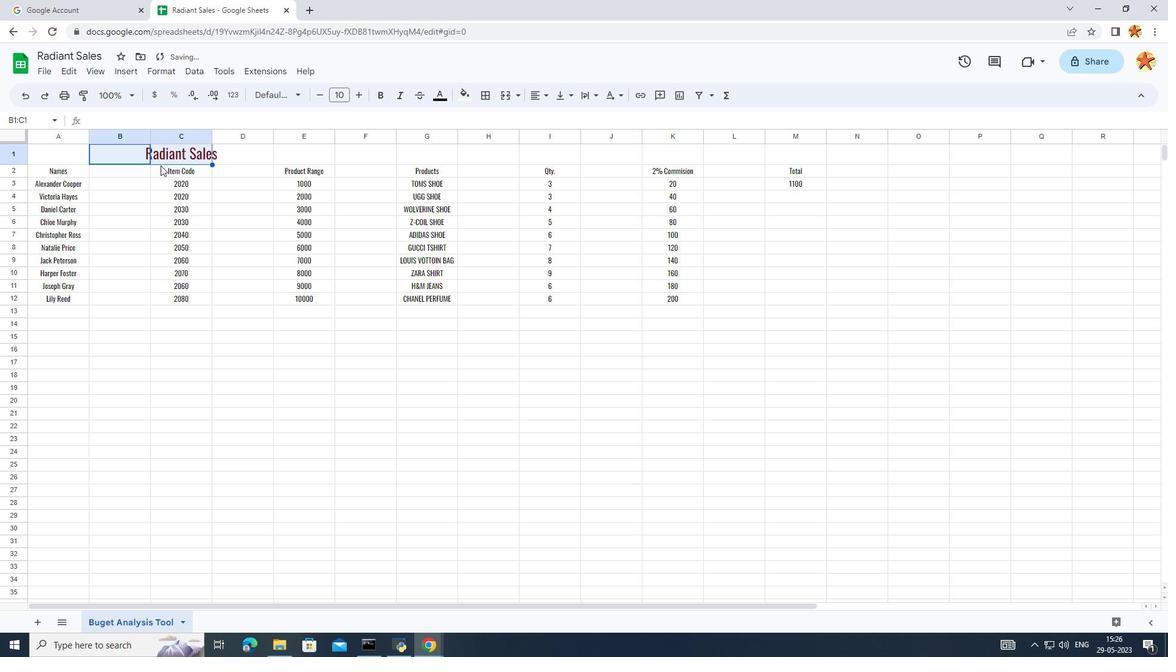 
Action: Mouse moved to (157, 146)
Screenshot: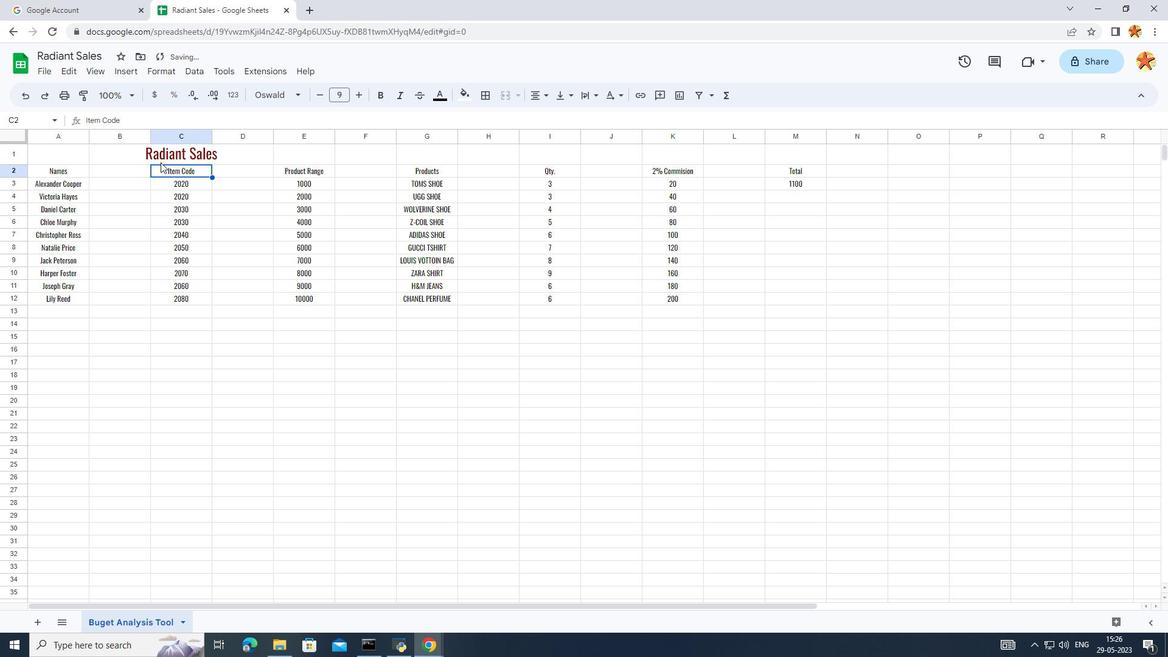 
Action: Mouse pressed left at (157, 146)
Screenshot: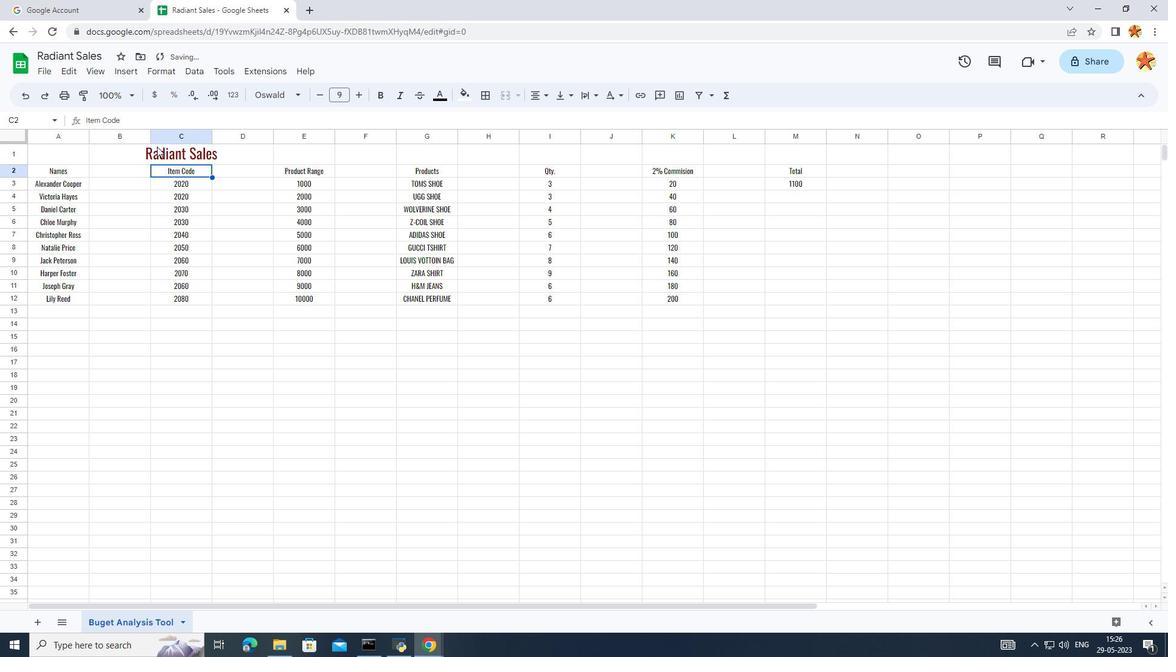 
Action: Mouse moved to (191, 146)
Screenshot: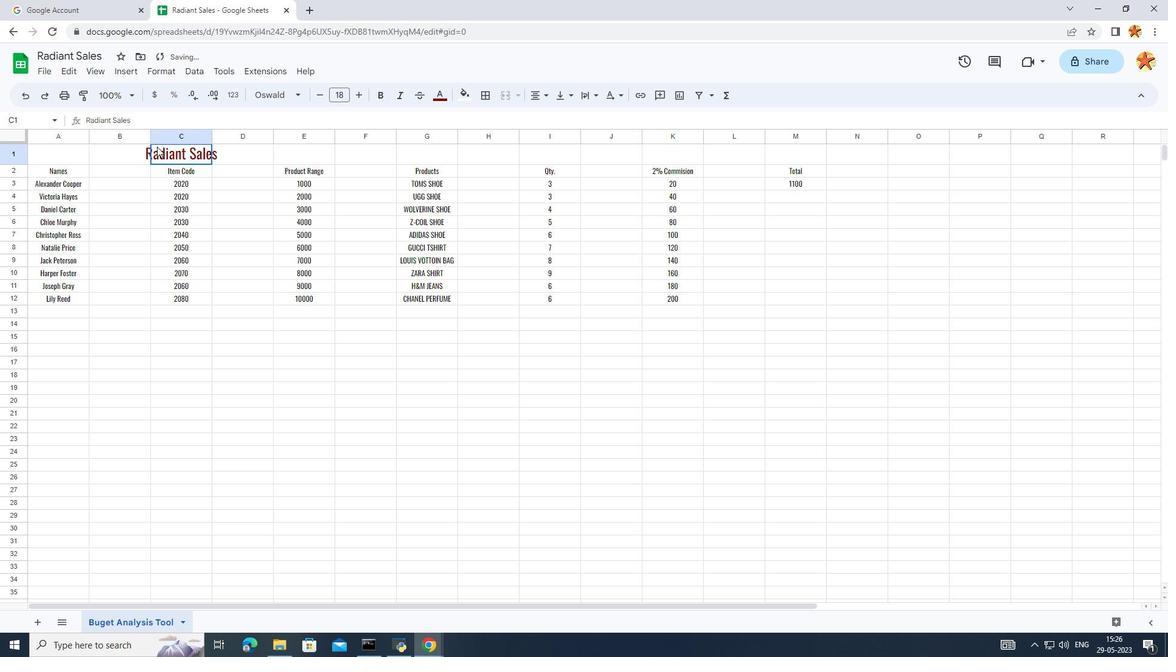 
Action: Mouse pressed left at (191, 146)
Screenshot: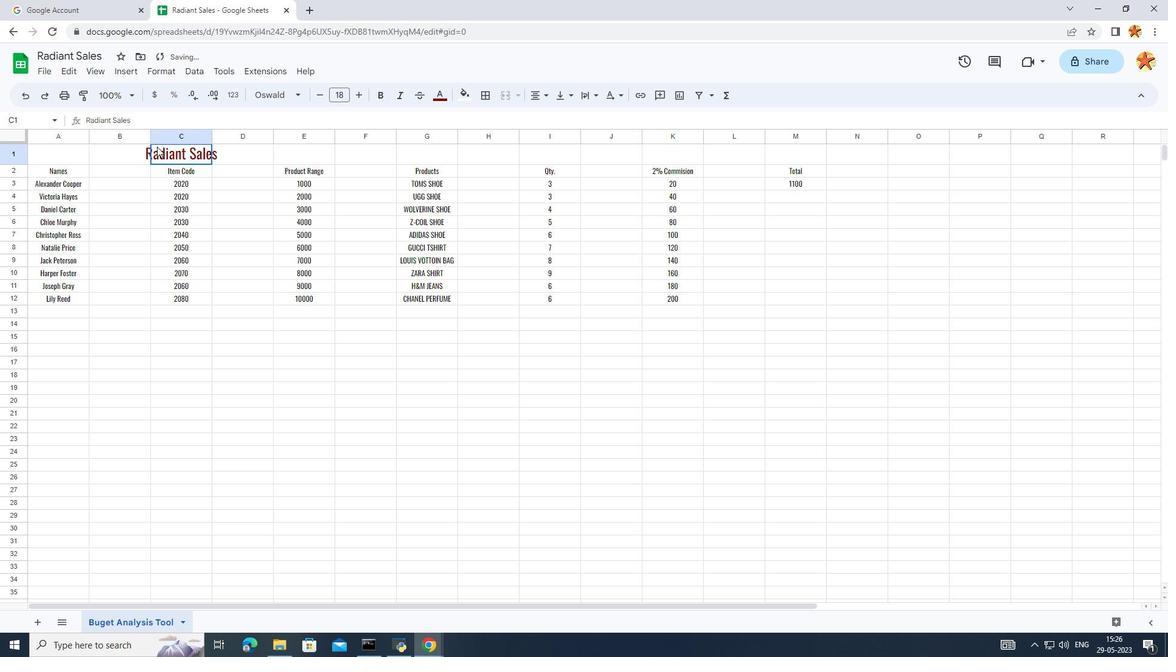
Action: Mouse moved to (432, 94)
Screenshot: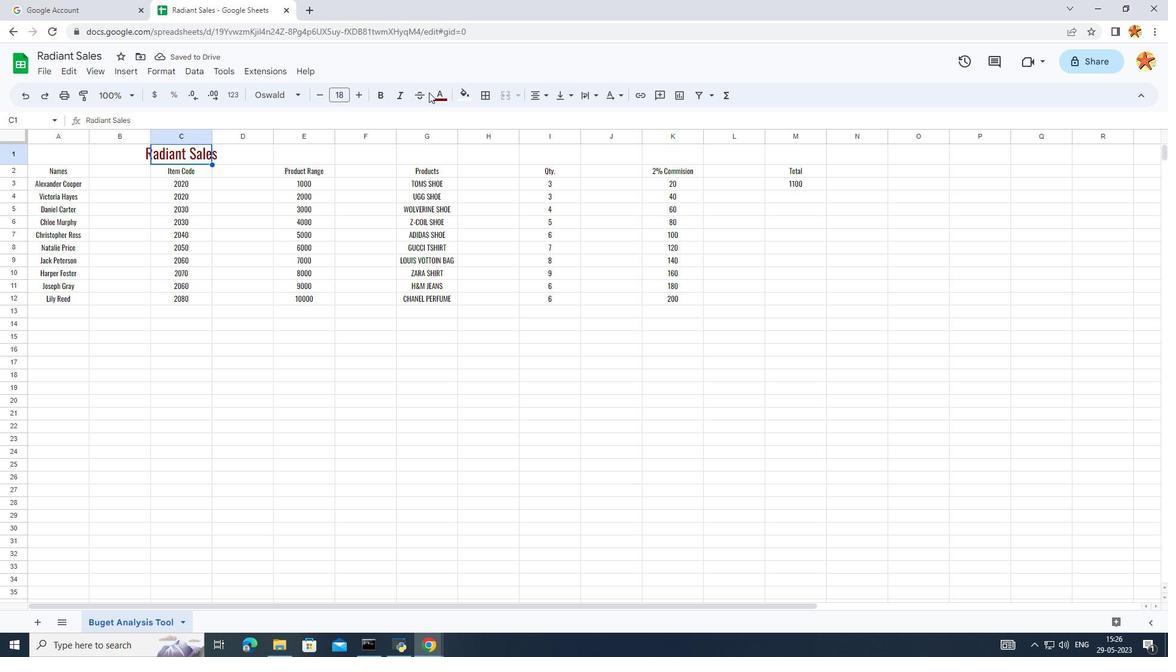 
Action: Mouse pressed left at (432, 94)
Screenshot: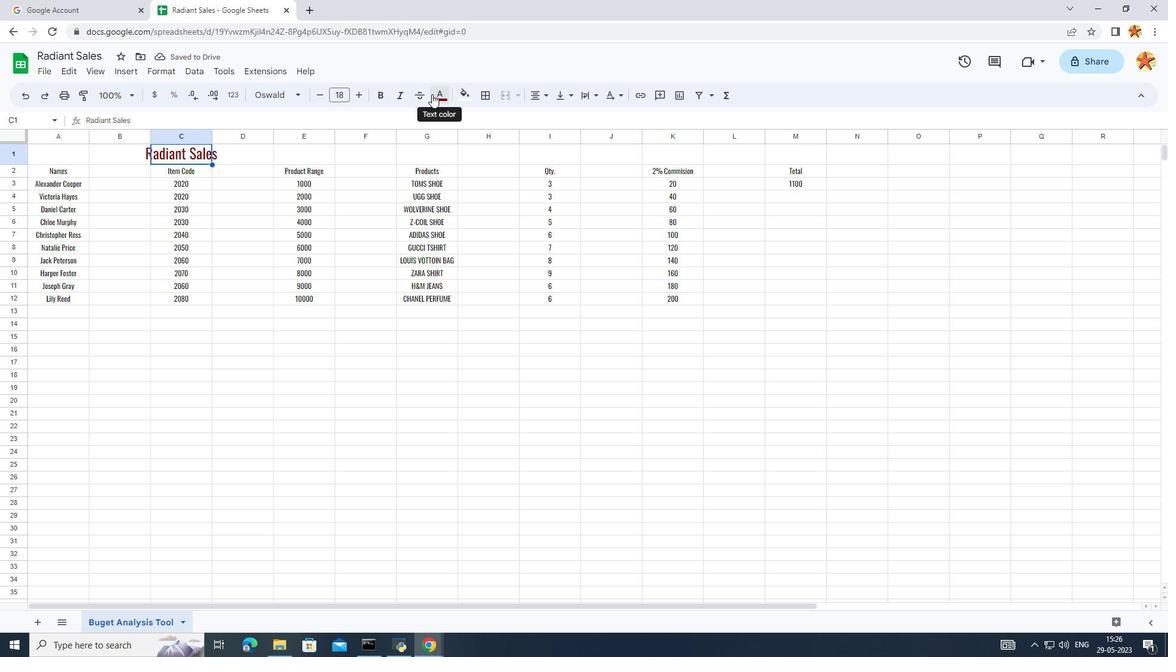 
Action: Mouse moved to (466, 96)
Screenshot: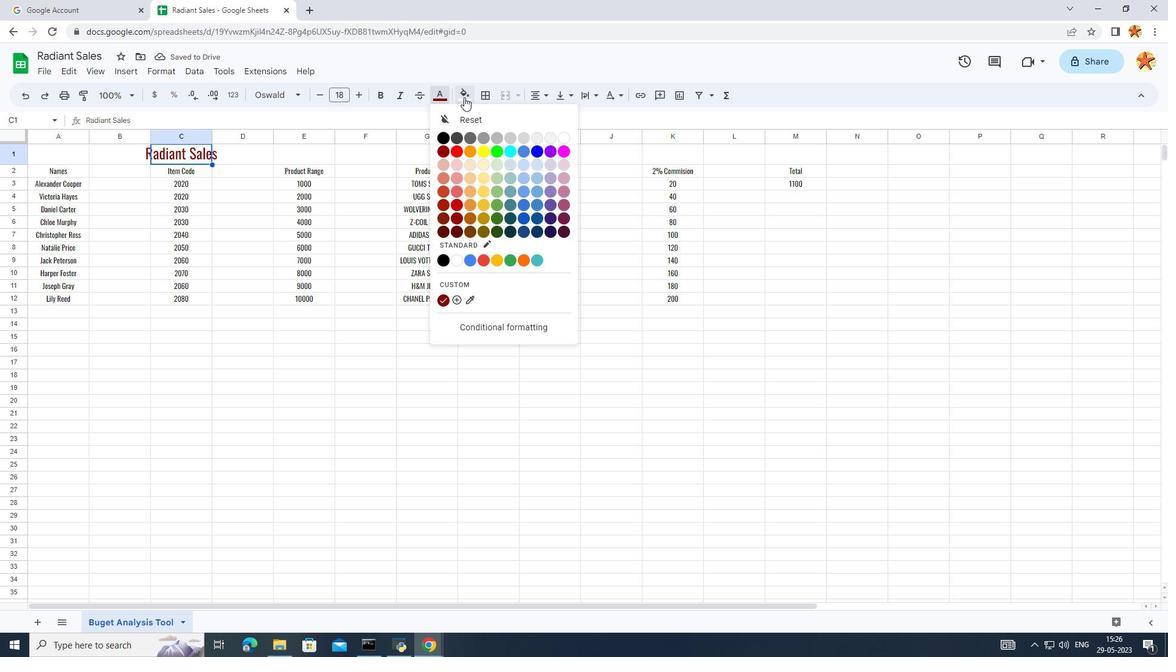 
Action: Mouse pressed left at (466, 96)
Screenshot: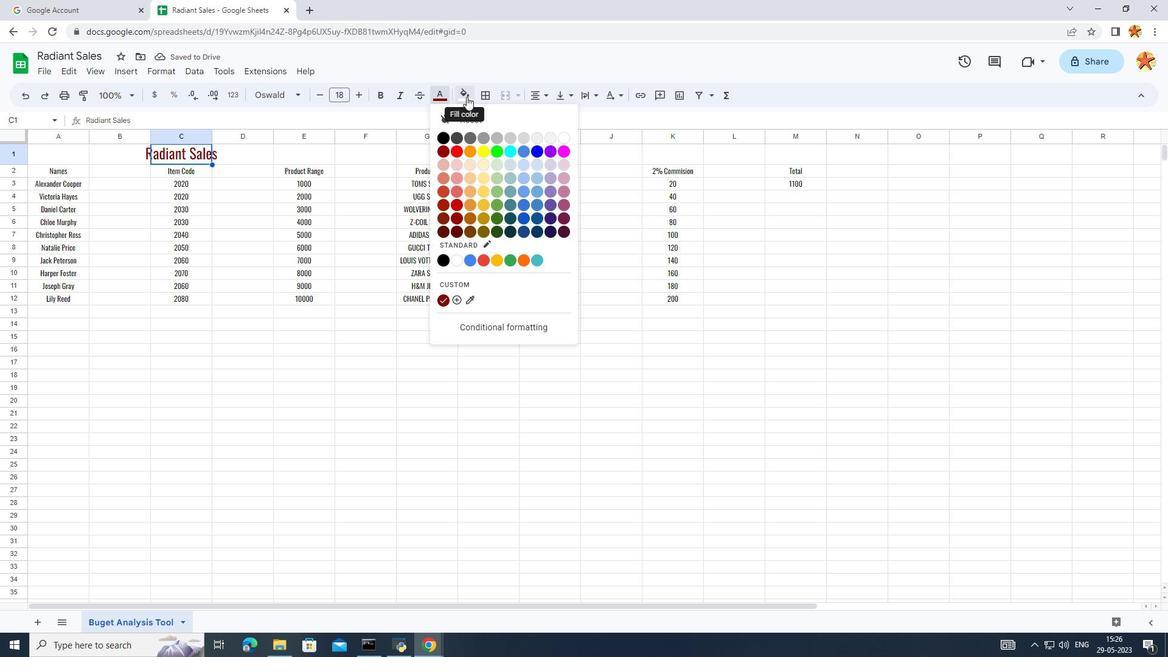 
Action: Mouse moved to (486, 149)
Screenshot: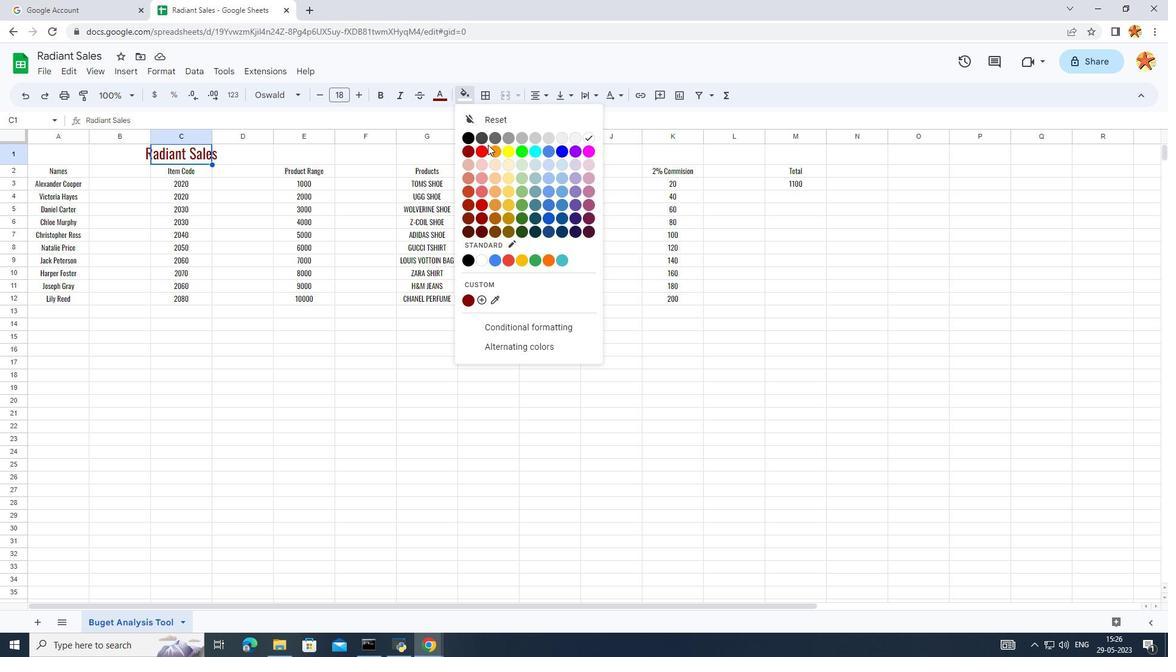 
Action: Mouse pressed left at (486, 149)
Screenshot: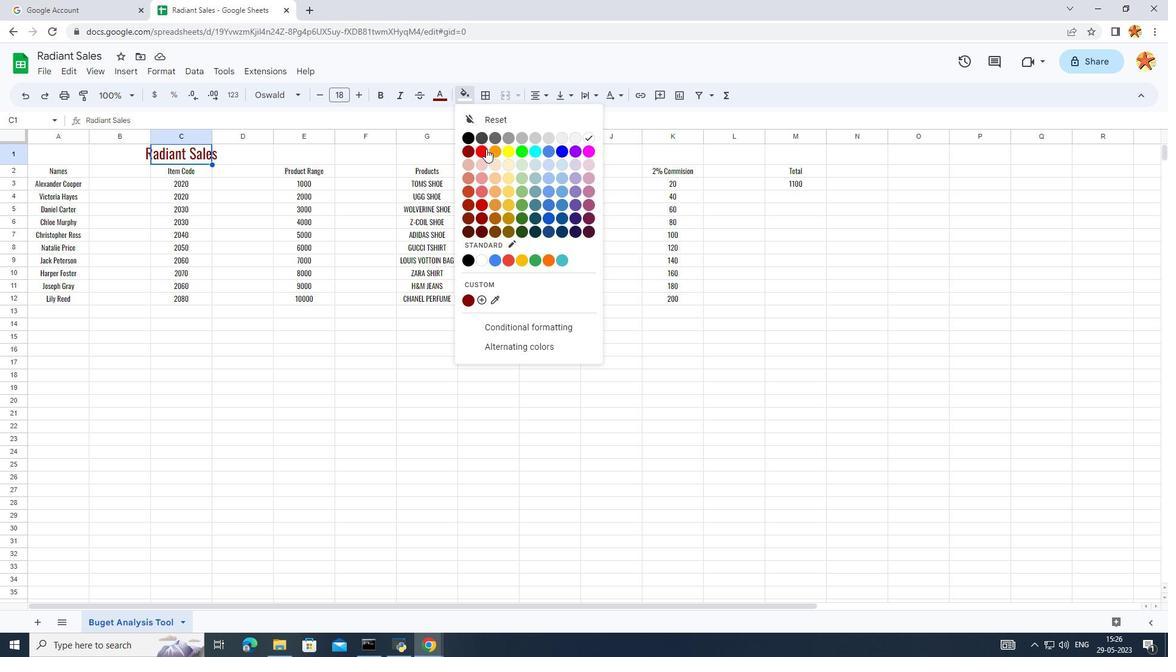
Action: Mouse moved to (186, 356)
Screenshot: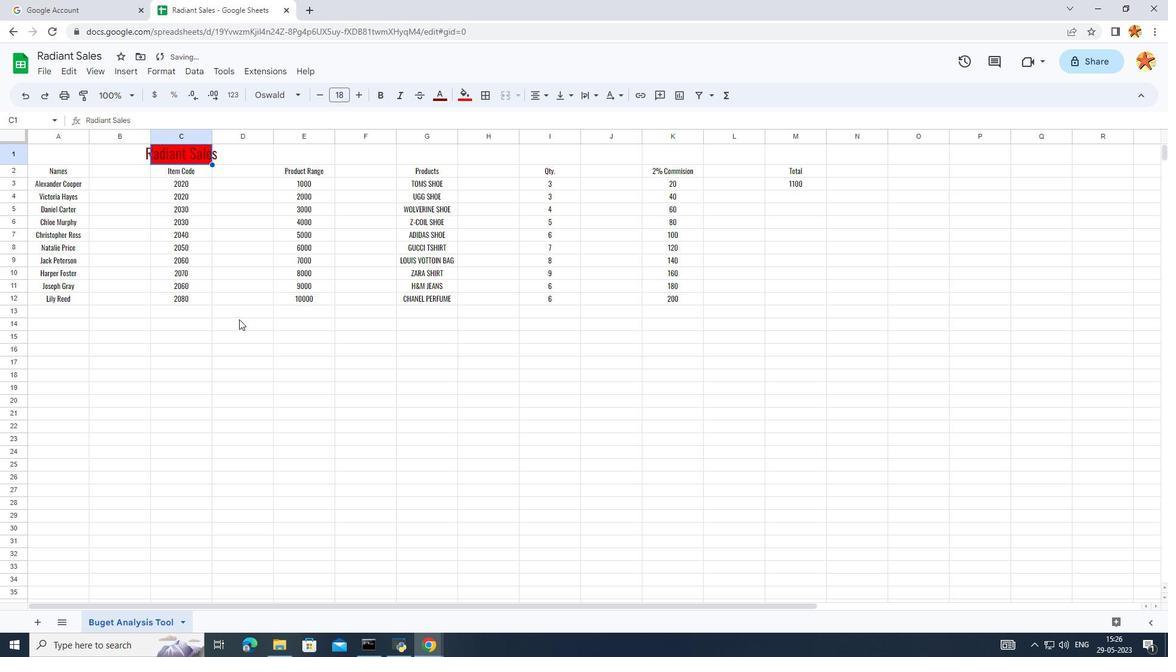 
Action: Mouse pressed left at (186, 356)
Screenshot: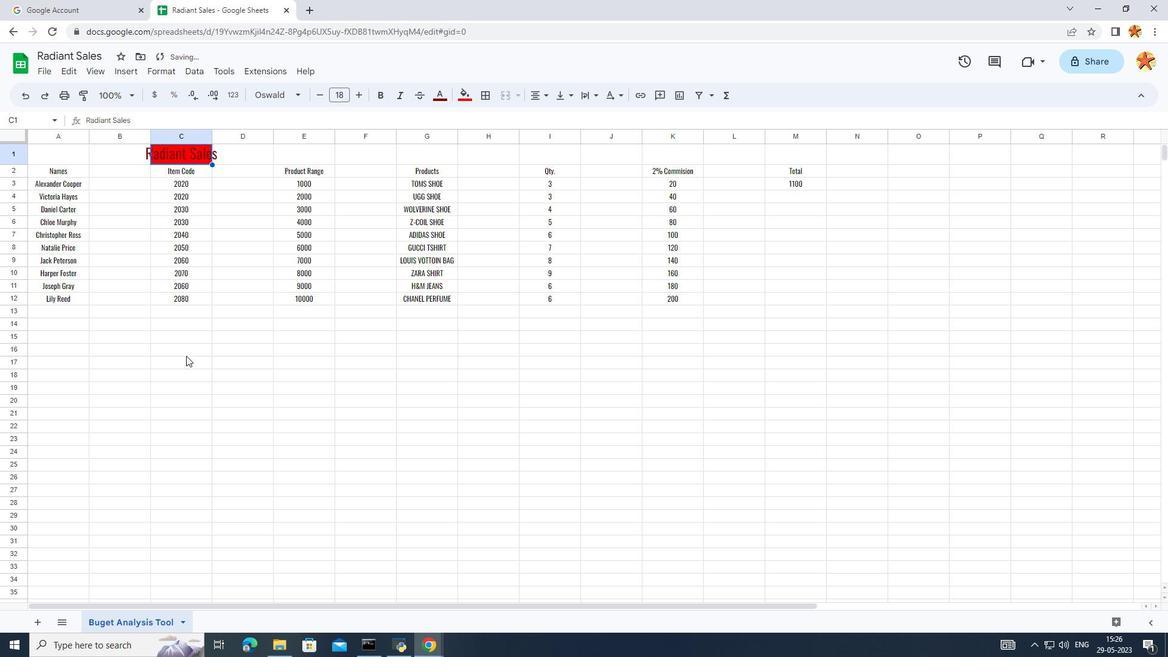 
Action: Mouse moved to (144, 144)
Screenshot: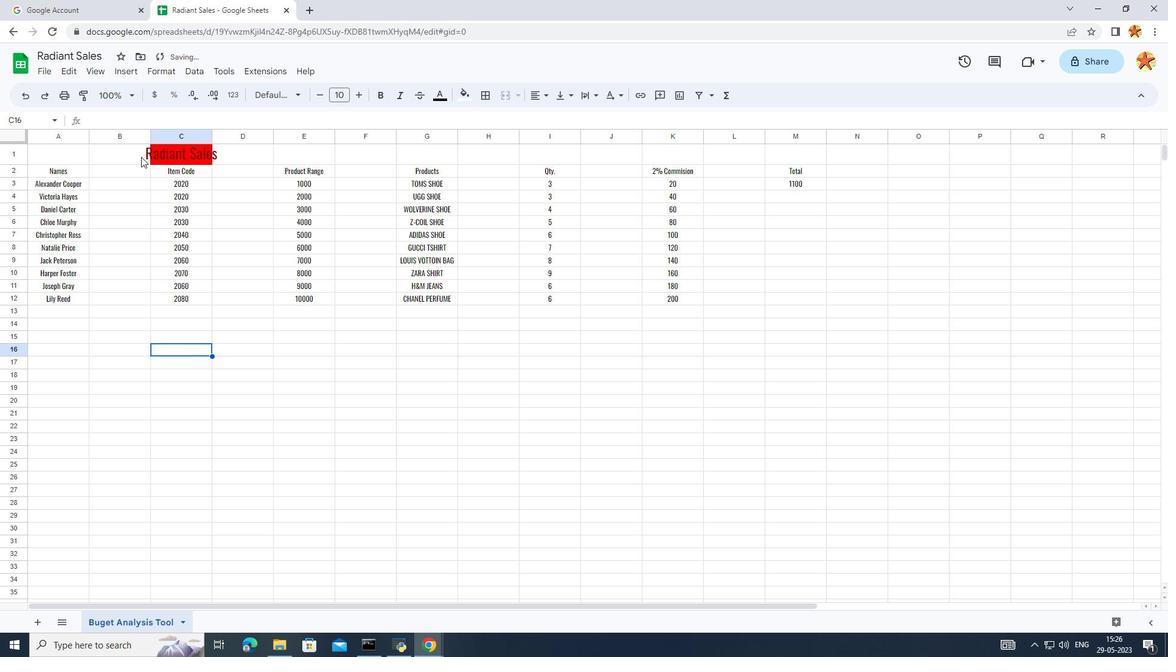 
Action: Mouse pressed left at (144, 144)
Screenshot: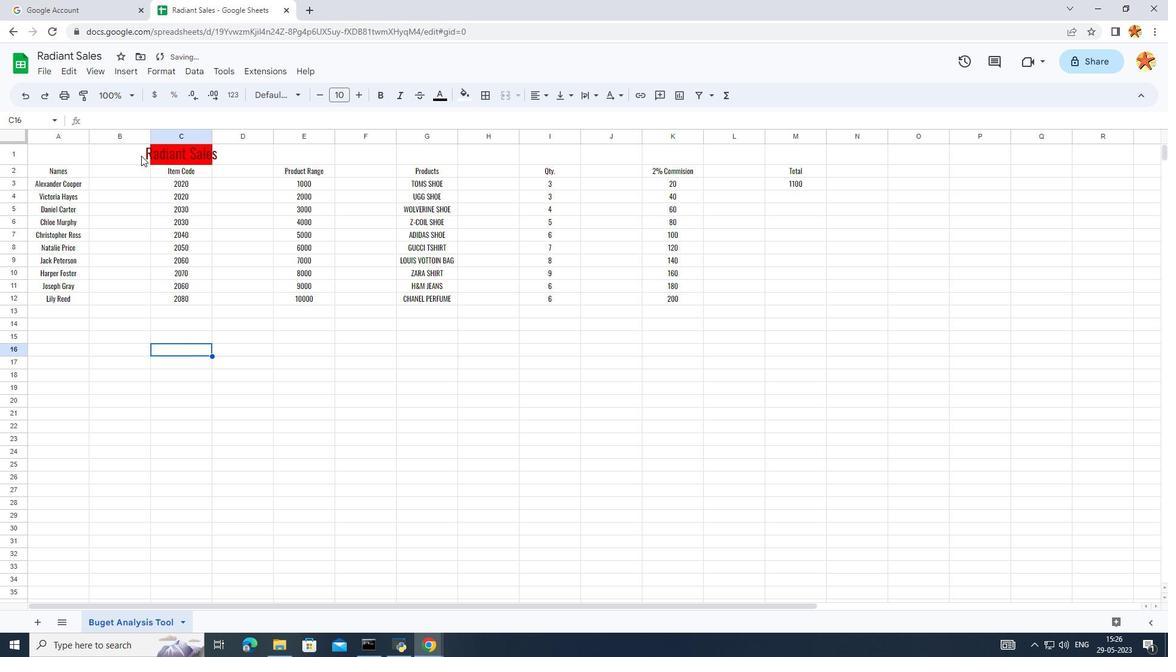 
Action: Mouse moved to (462, 94)
Screenshot: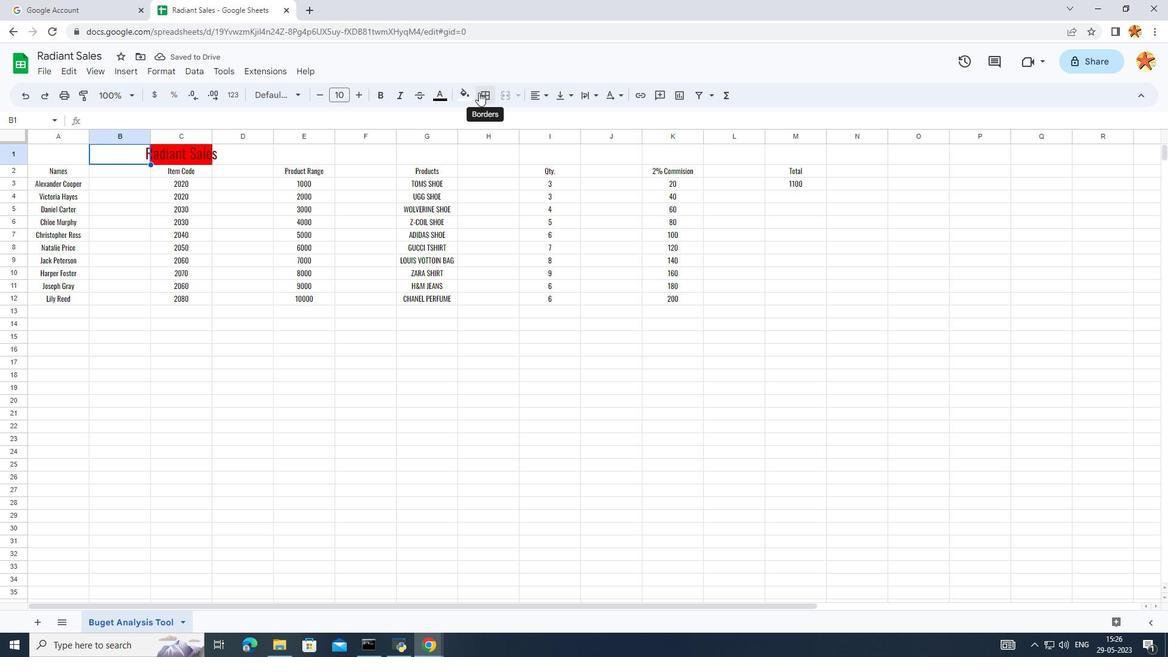 
Action: Mouse pressed left at (462, 94)
Screenshot: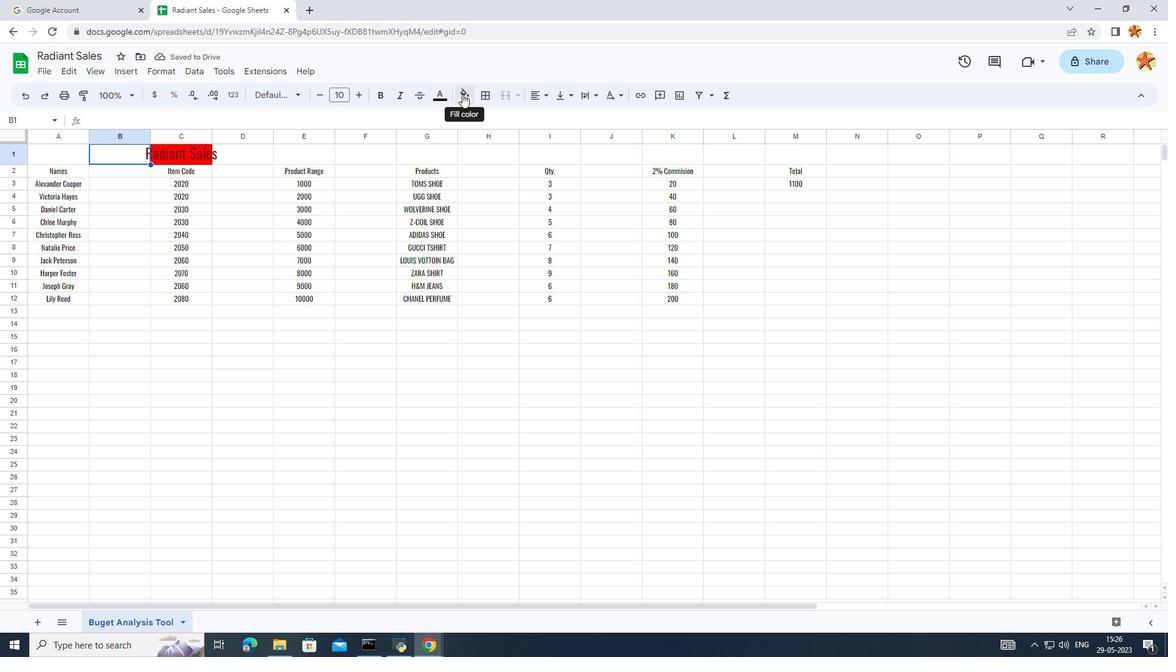 
Action: Mouse moved to (485, 149)
Screenshot: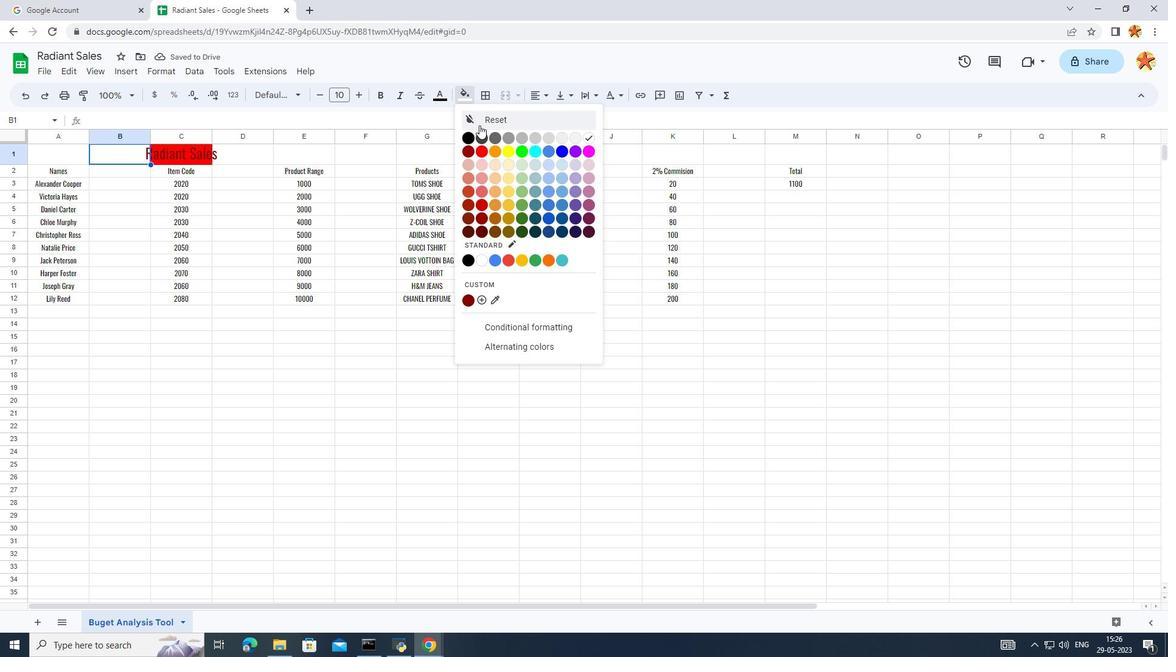 
Action: Mouse pressed left at (485, 149)
Screenshot: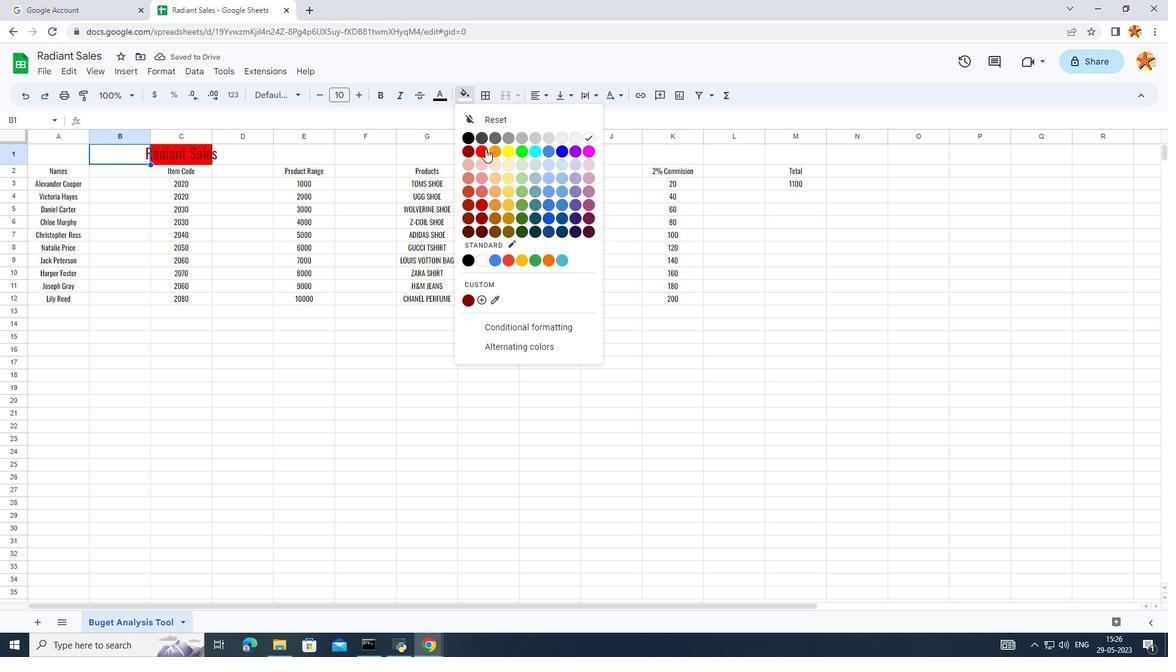 
Action: Mouse moved to (224, 155)
Screenshot: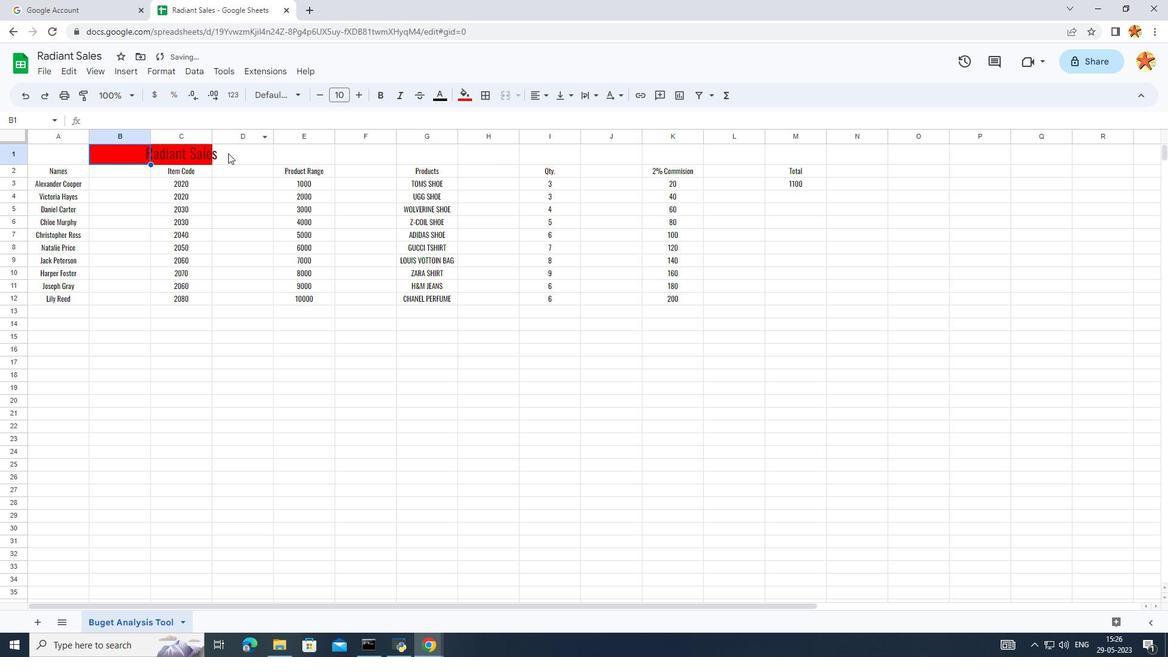 
Action: Mouse pressed left at (224, 155)
Screenshot: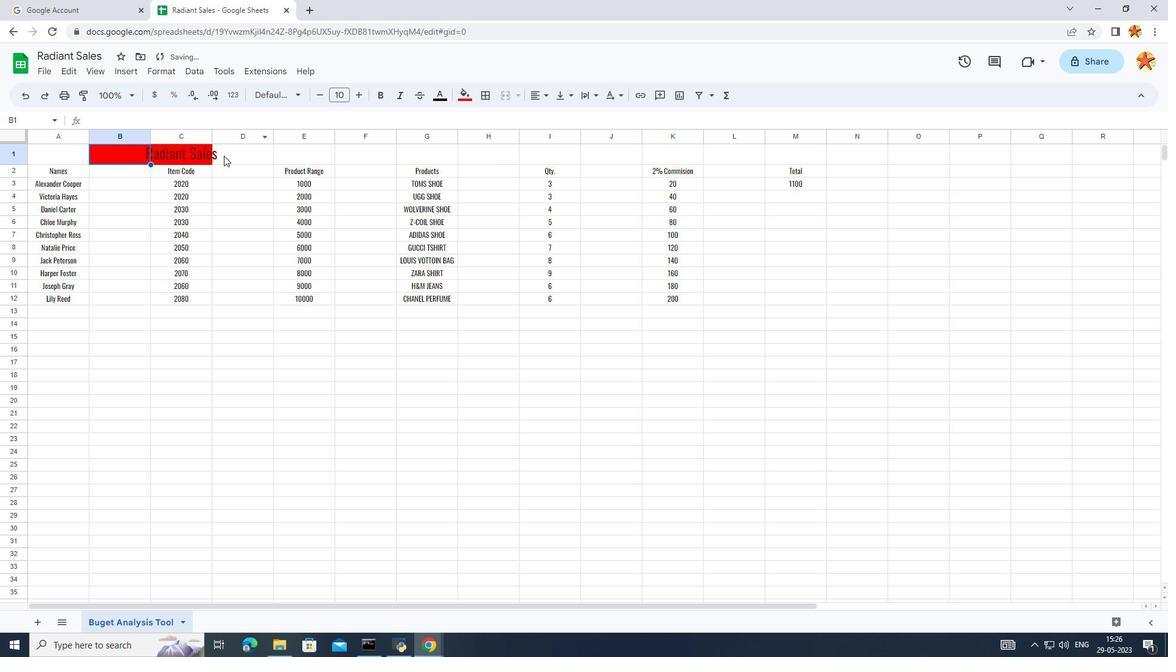 
Action: Mouse moved to (468, 90)
Screenshot: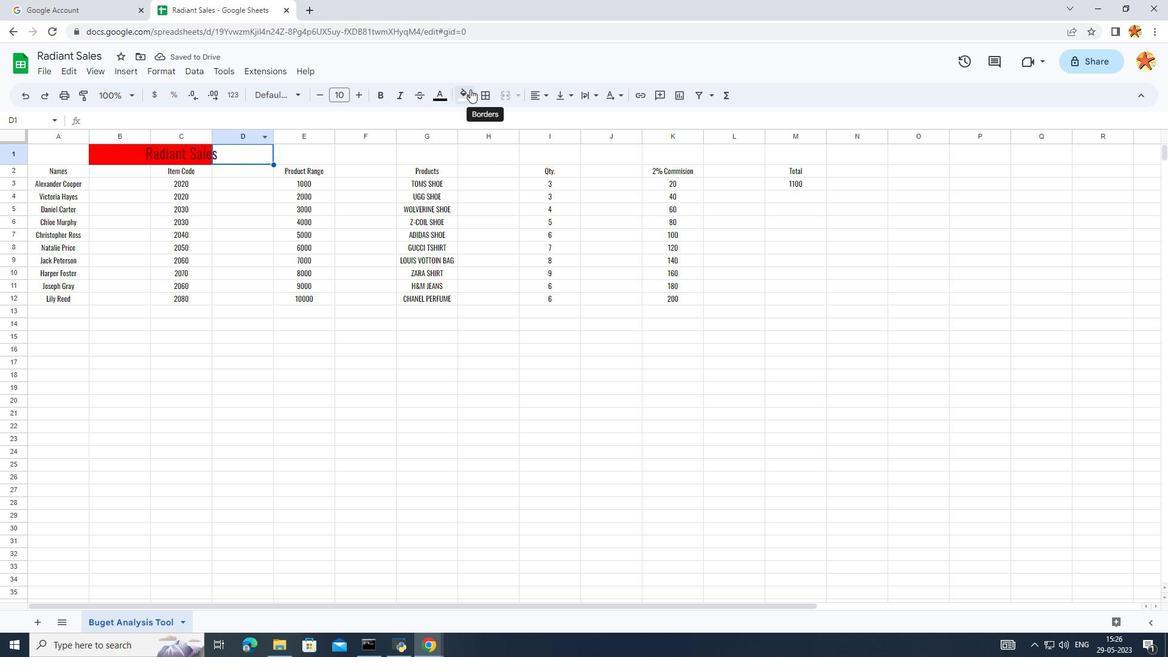 
Action: Mouse pressed left at (468, 90)
Screenshot: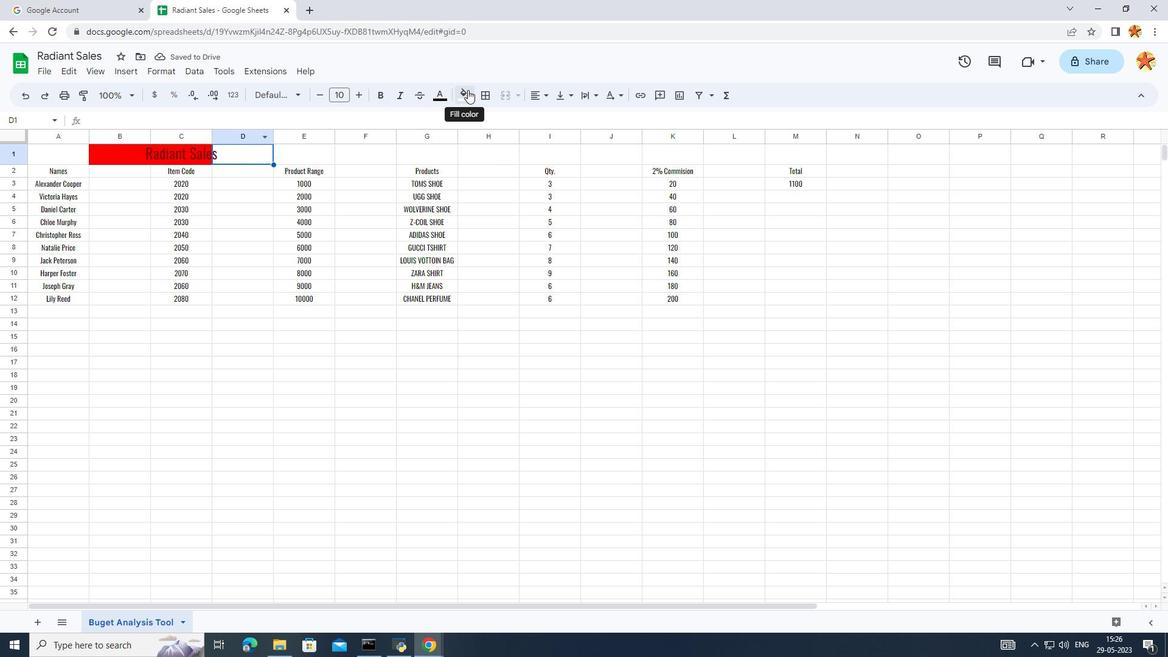 
Action: Mouse moved to (476, 149)
Screenshot: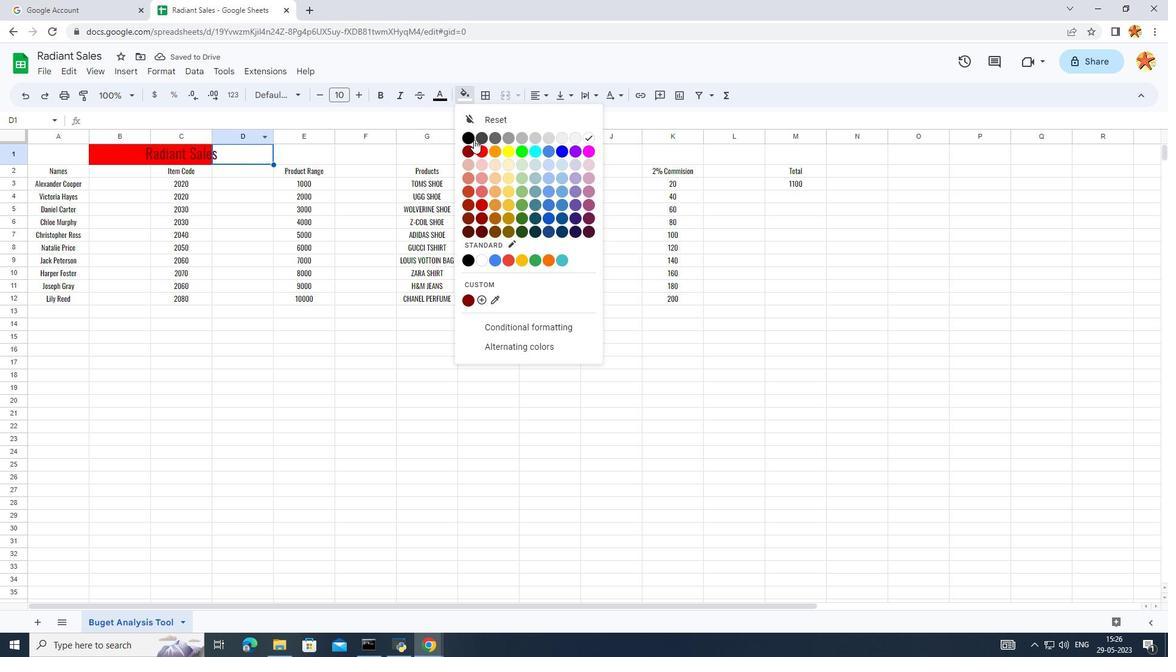 
Action: Mouse pressed left at (476, 149)
Screenshot: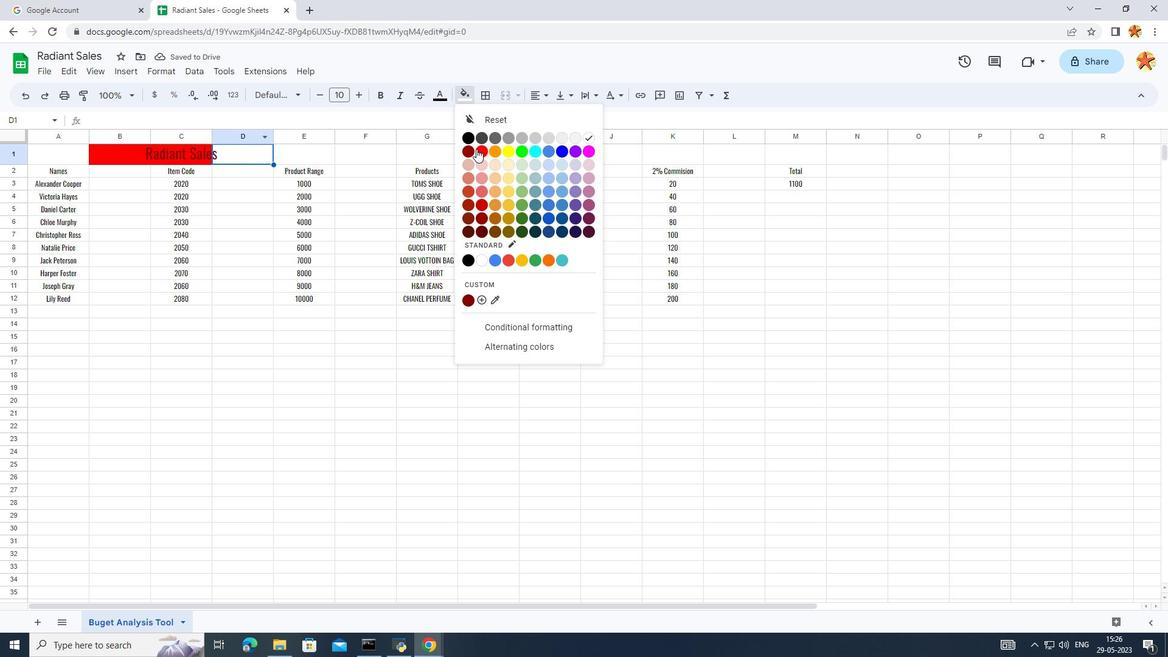 
Action: Mouse moved to (264, 400)
Screenshot: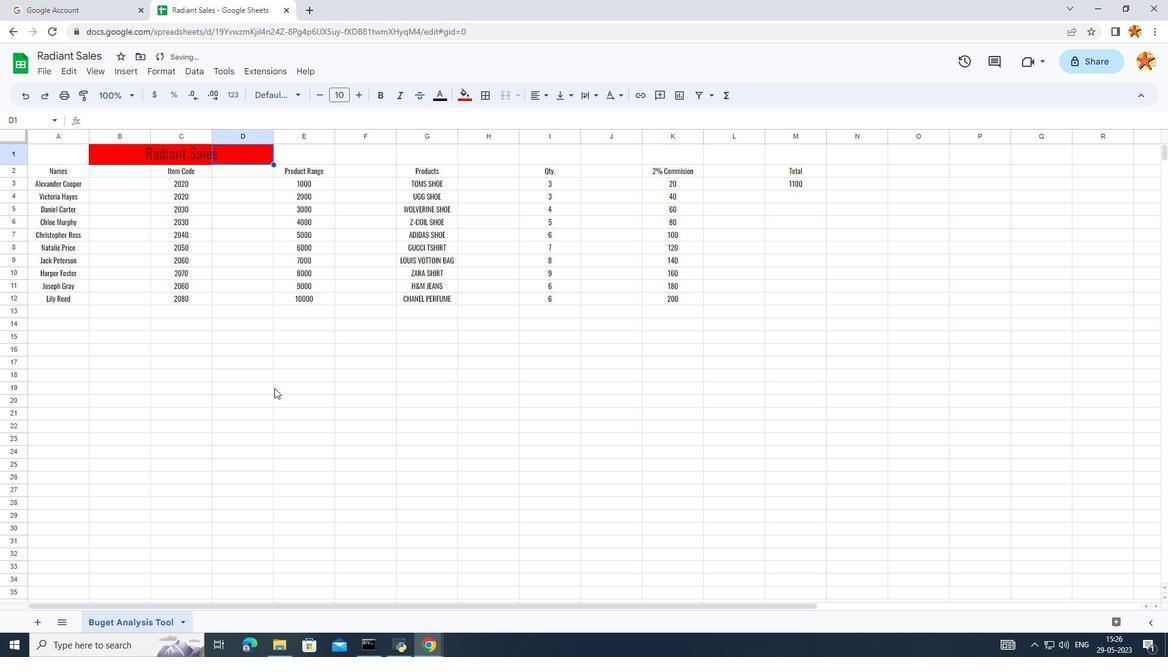 
Action: Mouse pressed left at (264, 400)
Screenshot: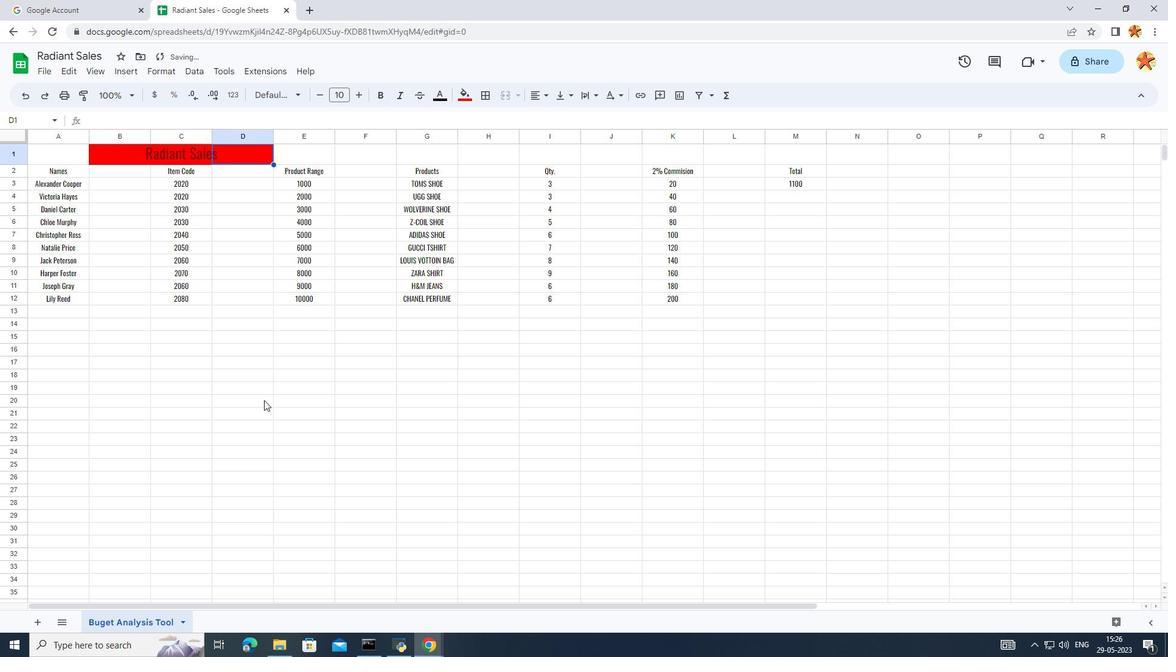 
Action: Mouse moved to (45, 172)
Screenshot: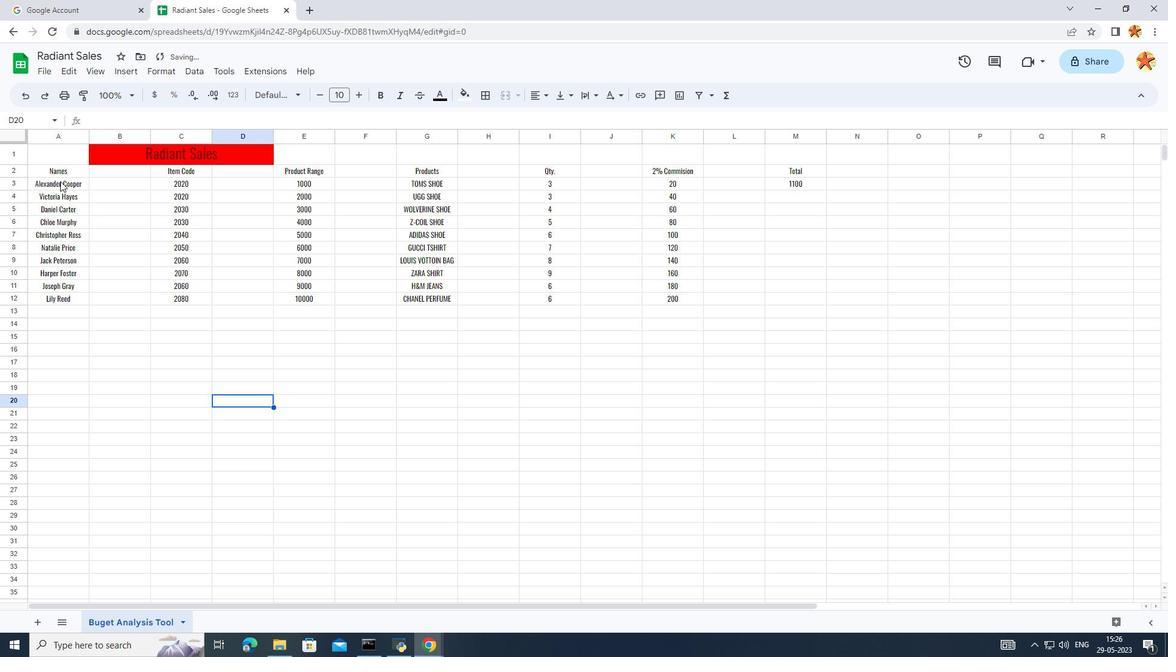 
Action: Mouse pressed left at (45, 172)
Screenshot: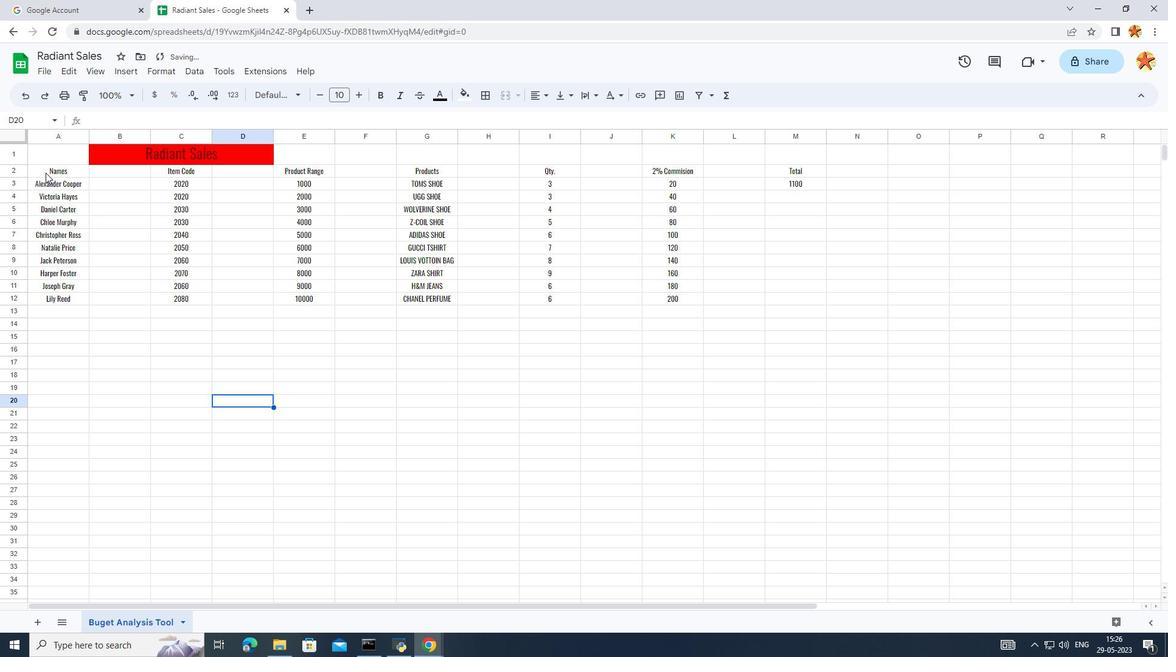 
Action: Mouse moved to (441, 98)
Screenshot: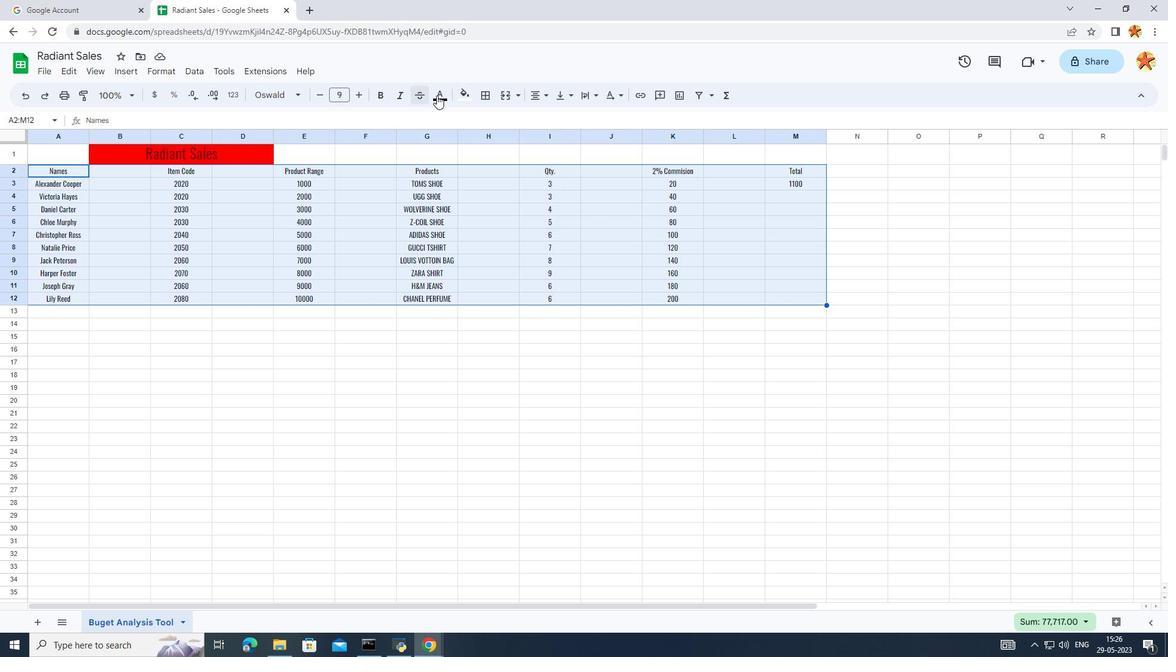 
Action: Mouse pressed left at (441, 98)
Screenshot: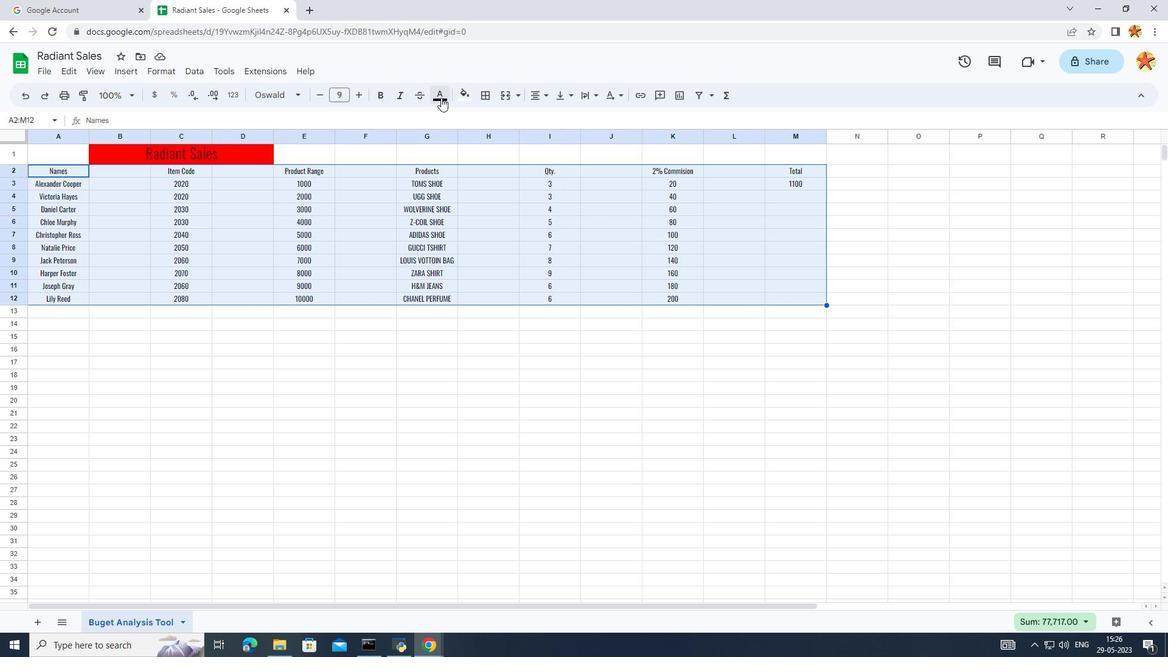 
Action: Mouse moved to (455, 145)
Screenshot: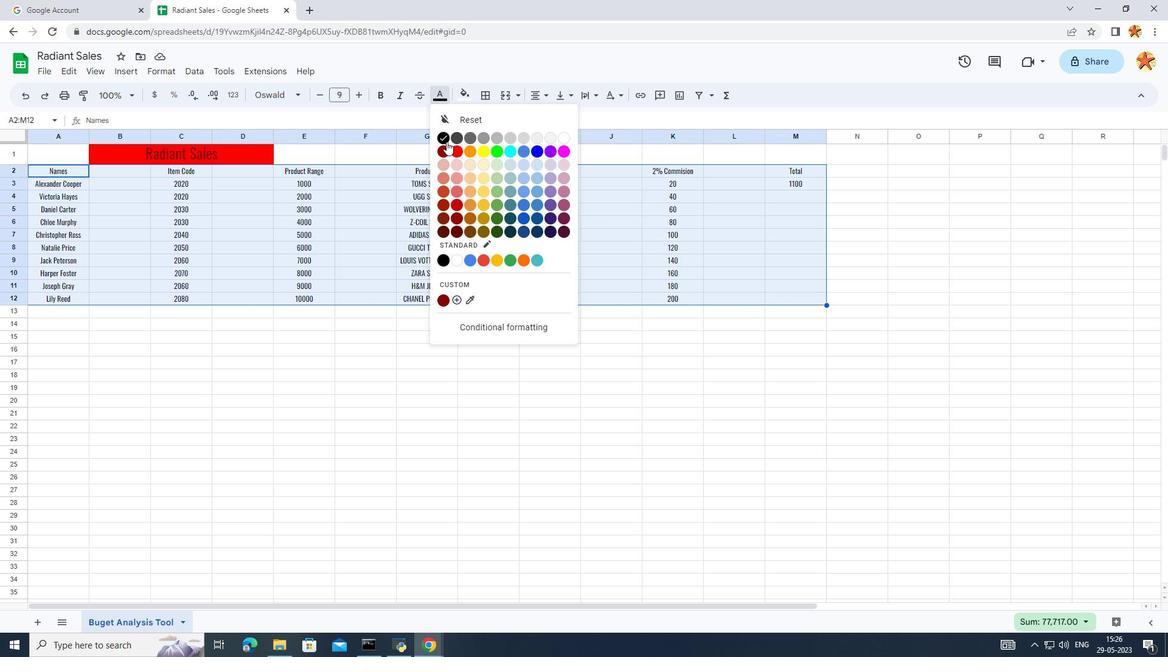 
Action: Mouse pressed left at (455, 145)
Screenshot: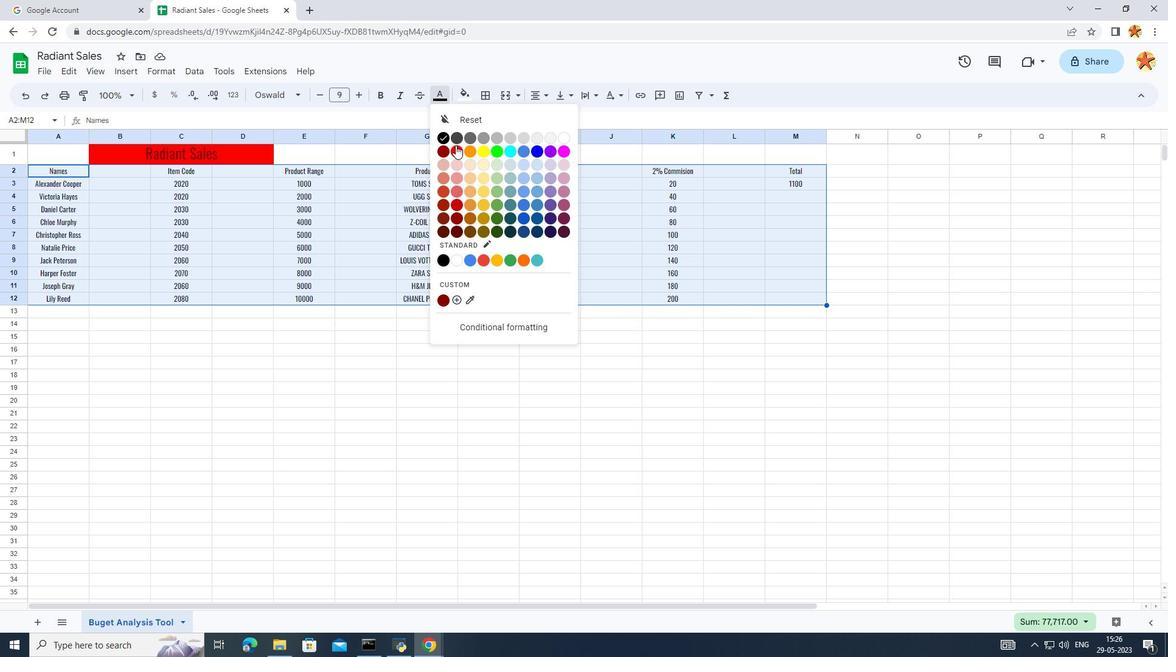
Action: Mouse moved to (392, 347)
Screenshot: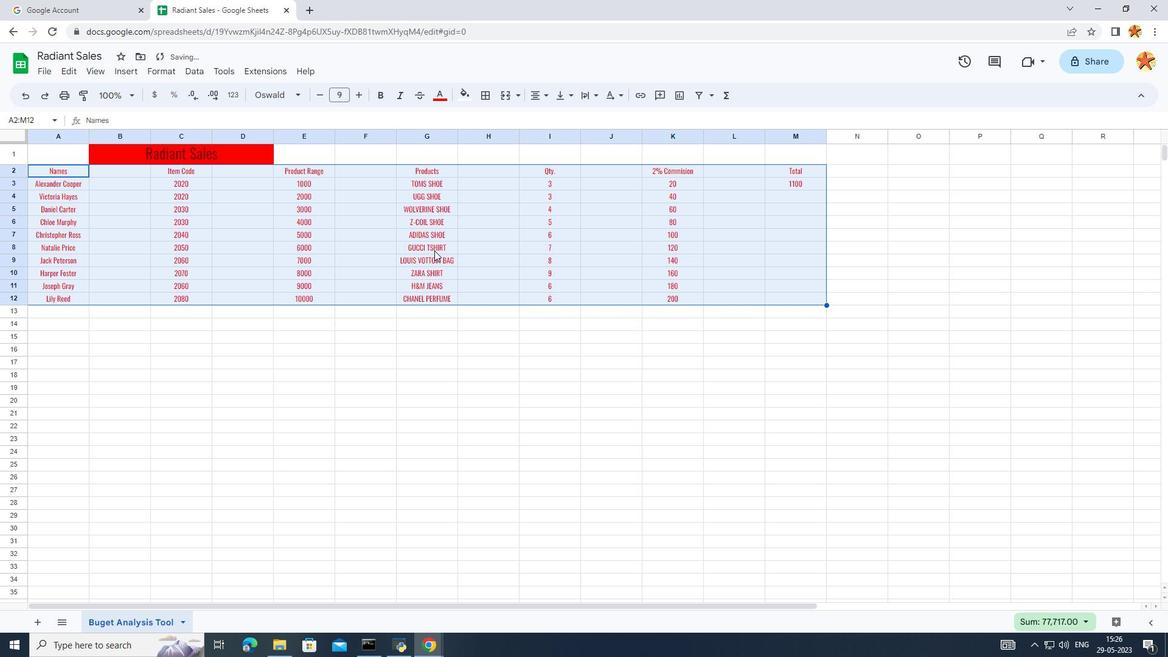 
Action: Mouse pressed left at (392, 347)
Screenshot: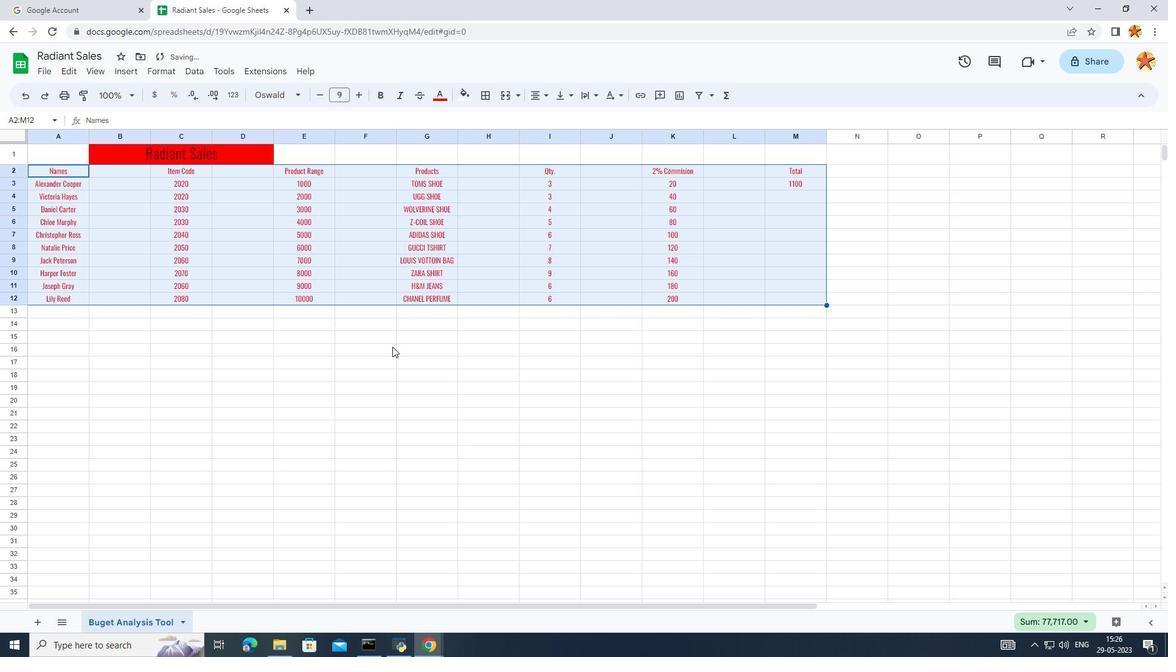 
Action: Mouse moved to (361, 337)
Screenshot: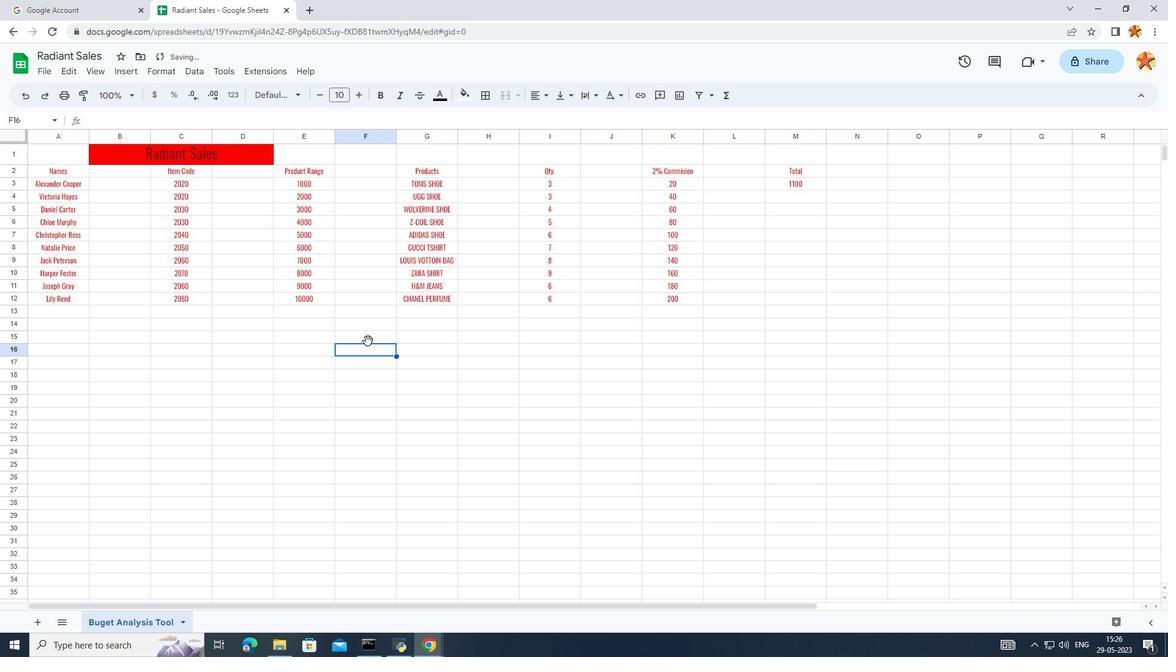 
Action: Key pressed ctrl+S
Screenshot: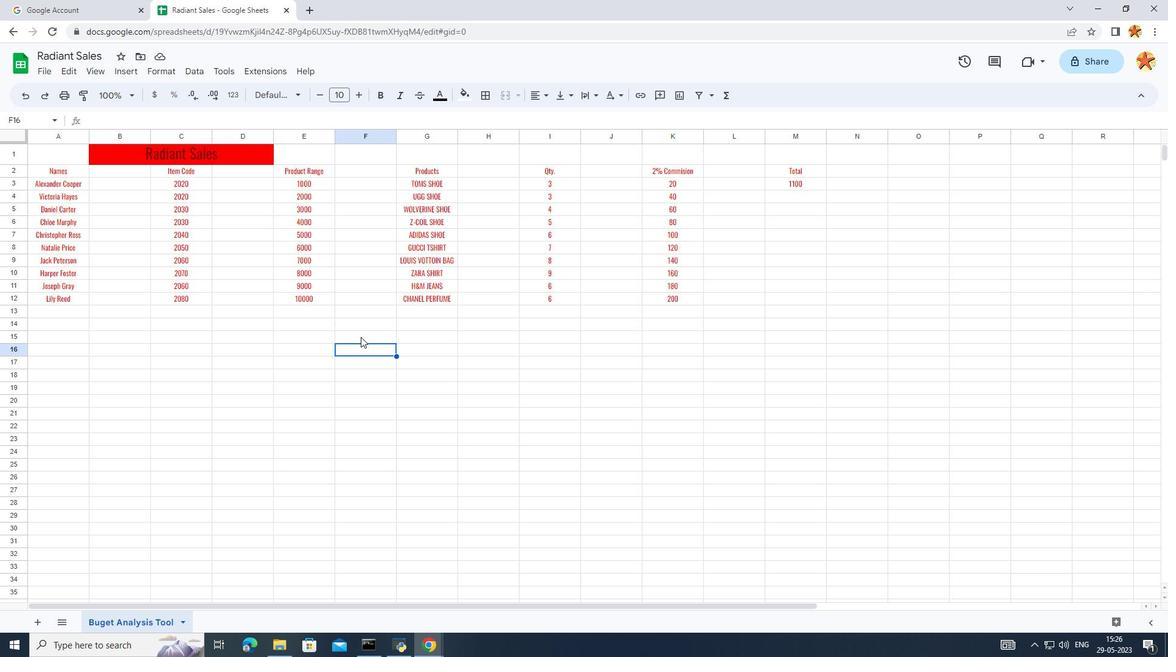 
Action: Mouse moved to (190, 239)
Screenshot: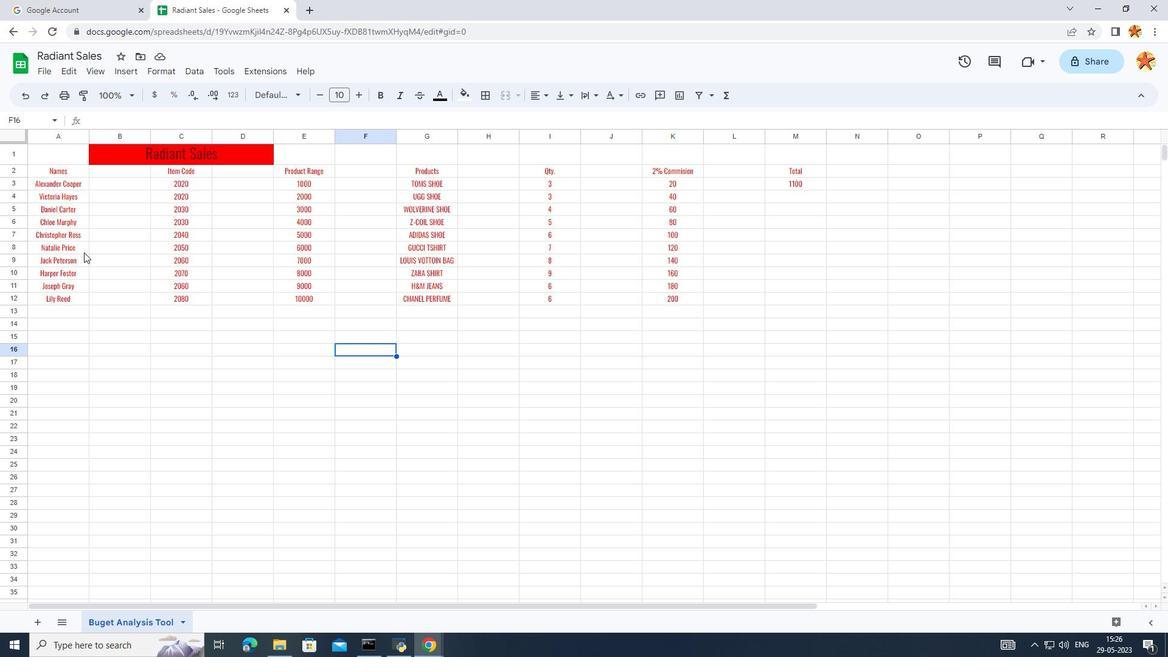 
Action: Mouse pressed left at (190, 239)
Screenshot: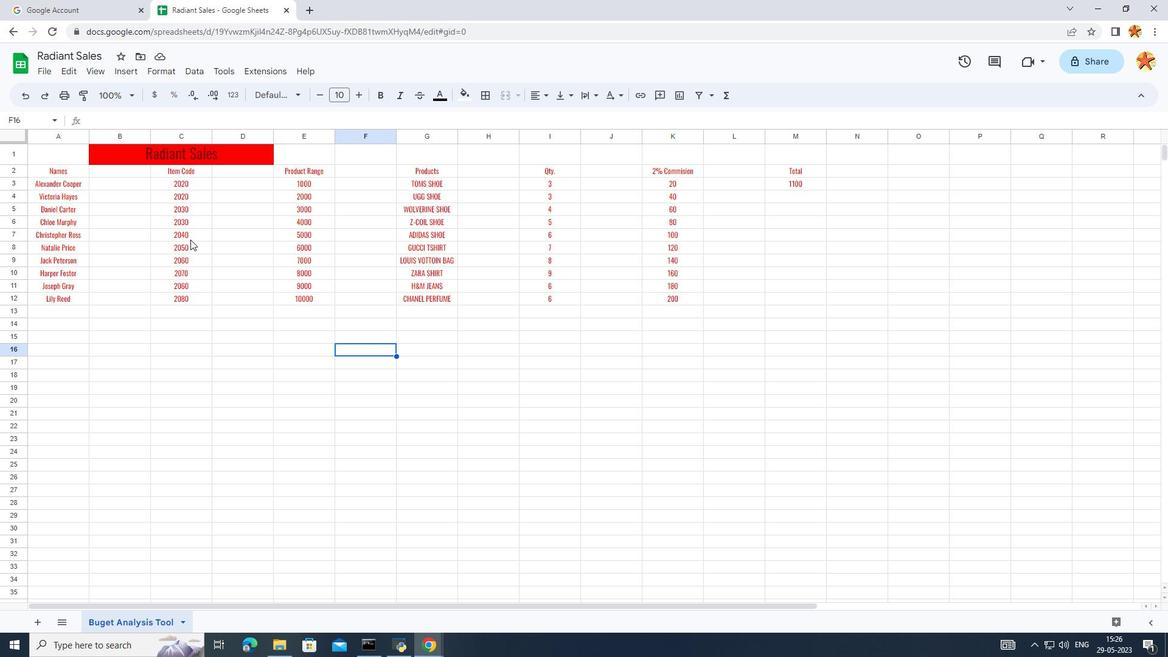 
Action: Mouse moved to (128, 302)
Screenshot: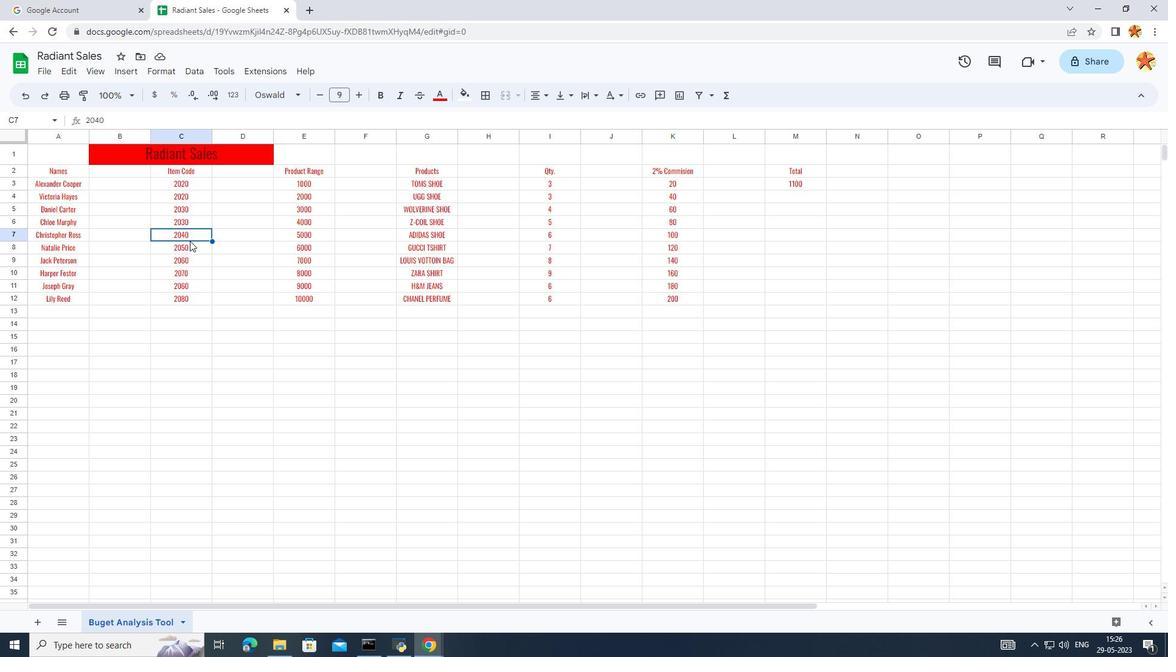 
